 Task: Find connections with filter location Mulchén with filter topic #Thoughtswith filter profile language Potuguese with filter current company CONMED Corporation with filter school Haldia Institute of Technology 103 with filter industry Consumer Goods Rental with filter service category Public Speaking with filter keywords title Financial Analyst
Action: Mouse moved to (503, 67)
Screenshot: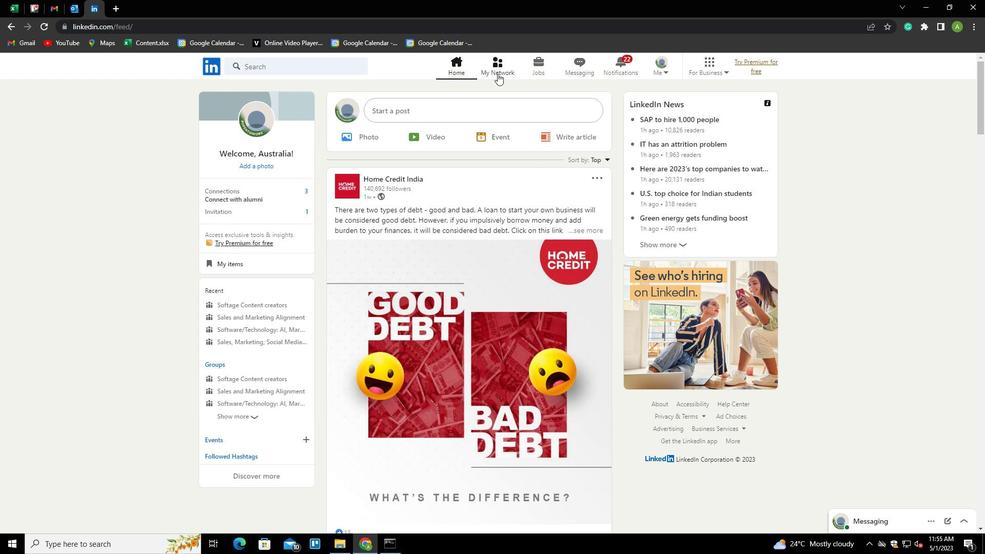 
Action: Mouse pressed left at (503, 67)
Screenshot: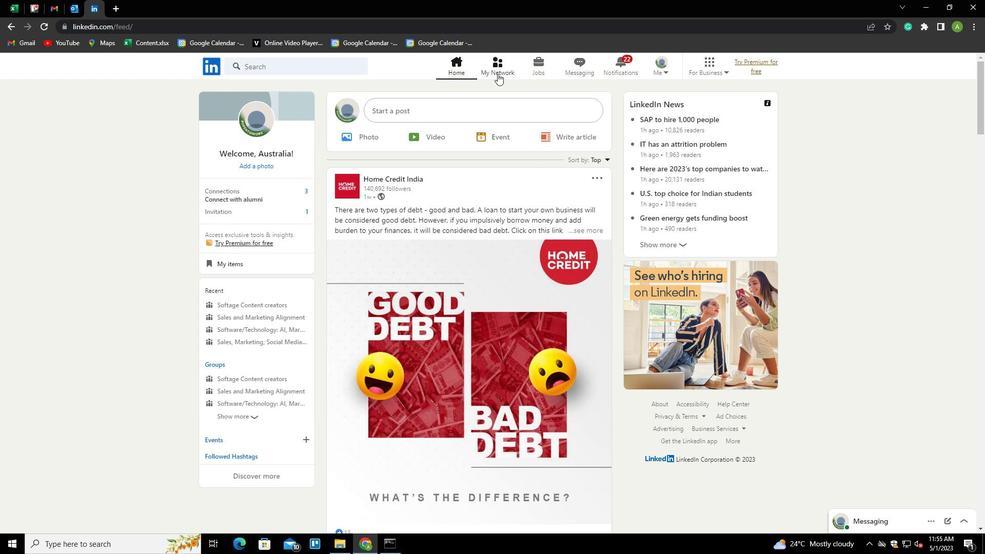
Action: Mouse moved to (261, 128)
Screenshot: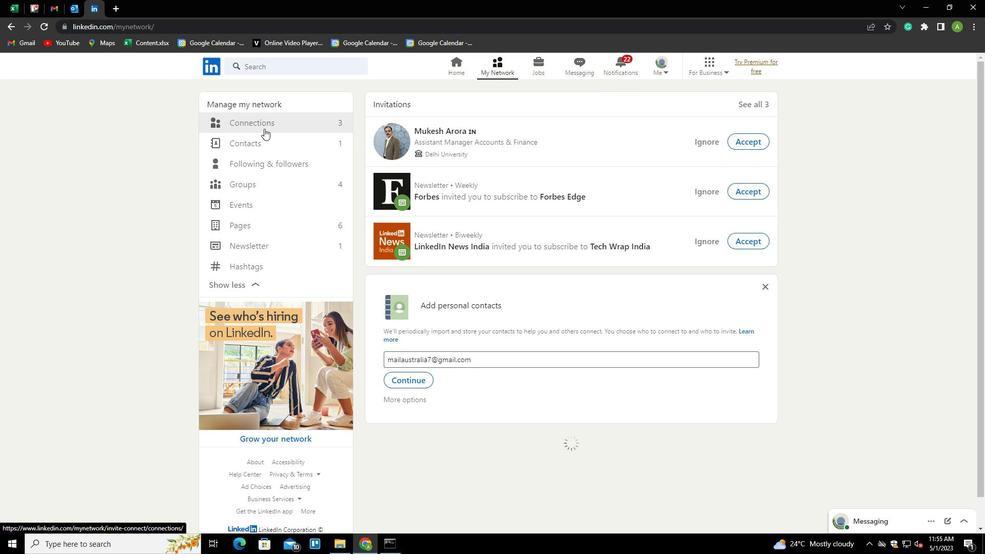 
Action: Mouse pressed left at (261, 128)
Screenshot: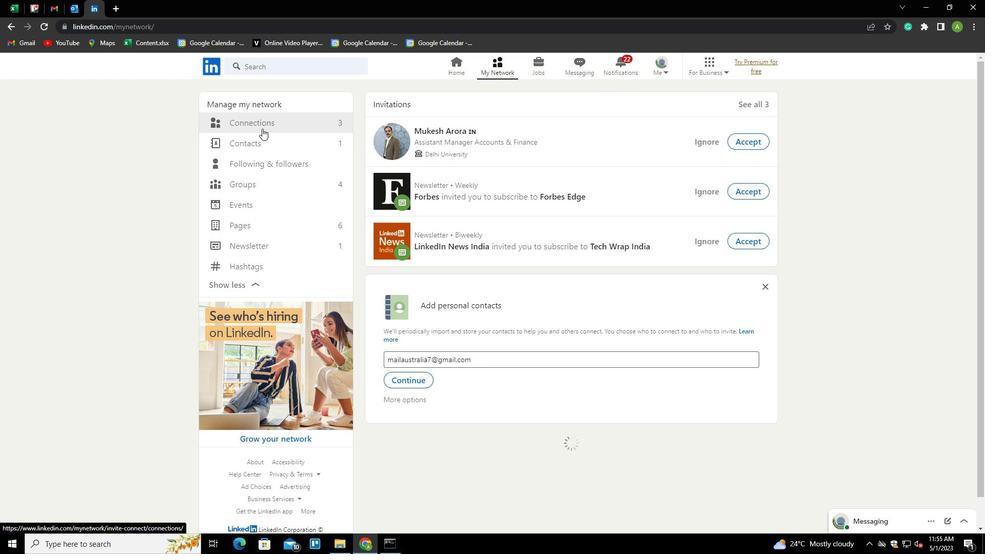 
Action: Mouse moved to (548, 123)
Screenshot: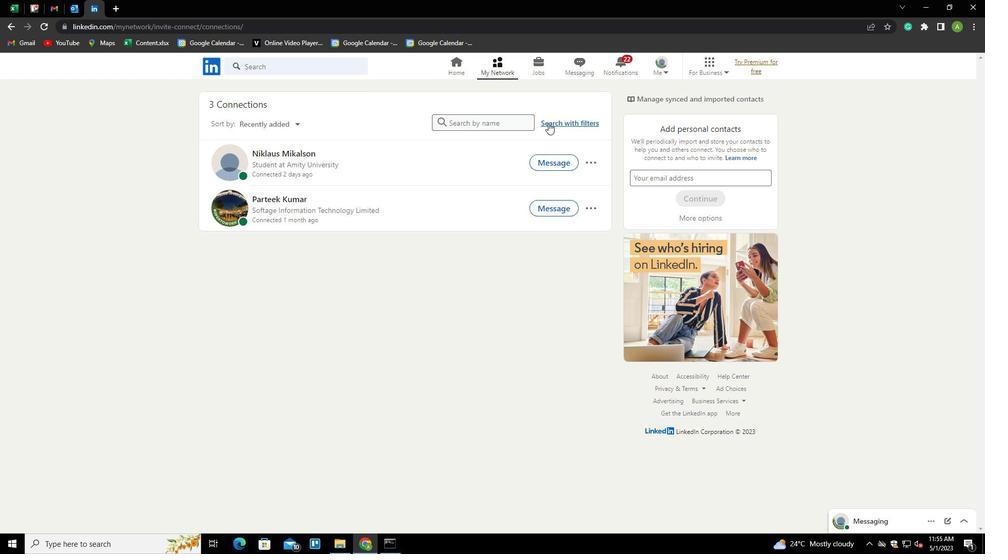 
Action: Mouse pressed left at (548, 123)
Screenshot: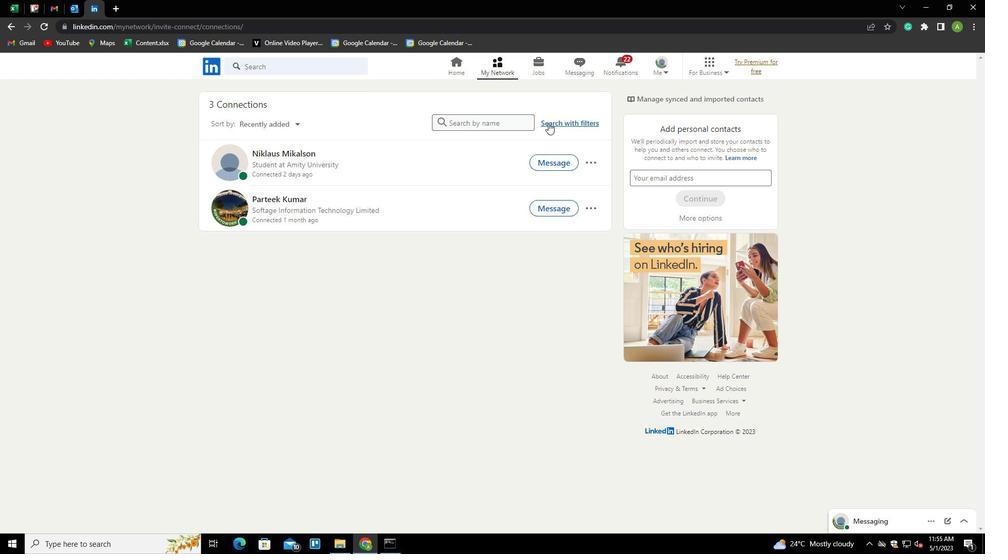 
Action: Mouse moved to (519, 92)
Screenshot: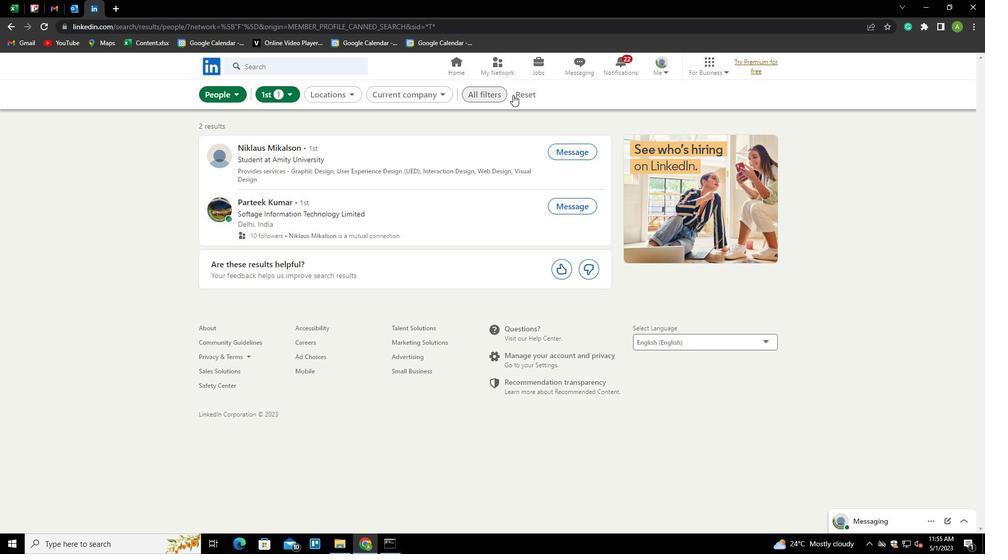 
Action: Mouse pressed left at (519, 92)
Screenshot: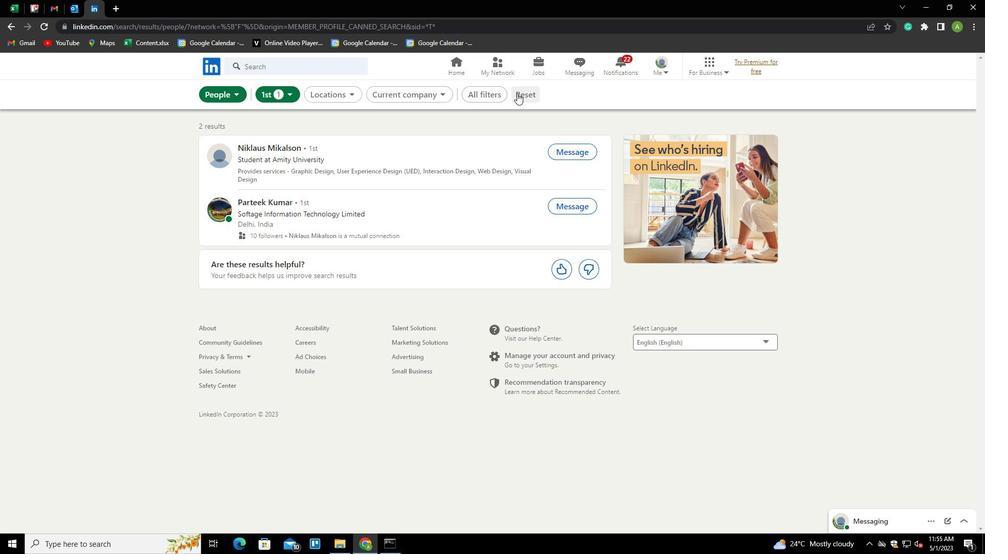 
Action: Mouse moved to (496, 94)
Screenshot: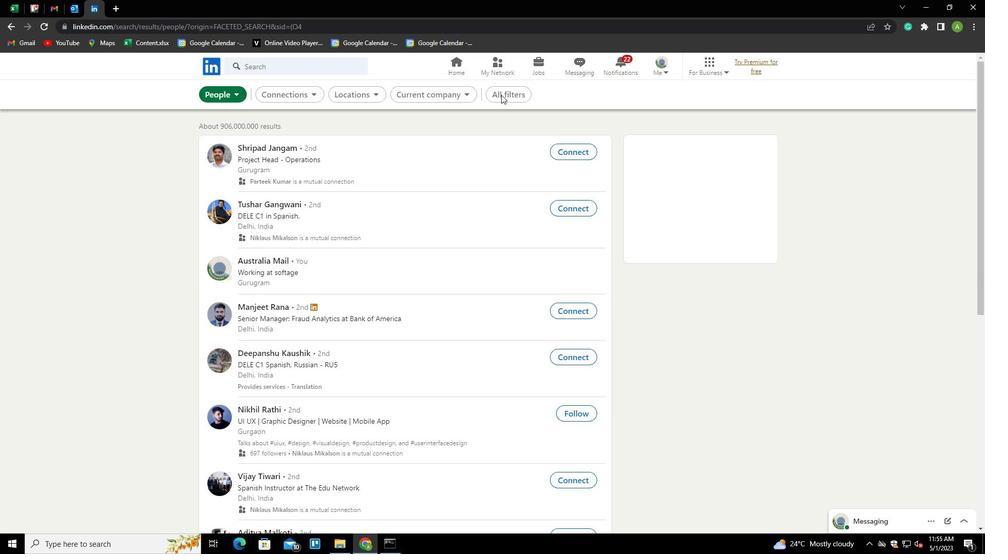 
Action: Mouse pressed left at (496, 94)
Screenshot: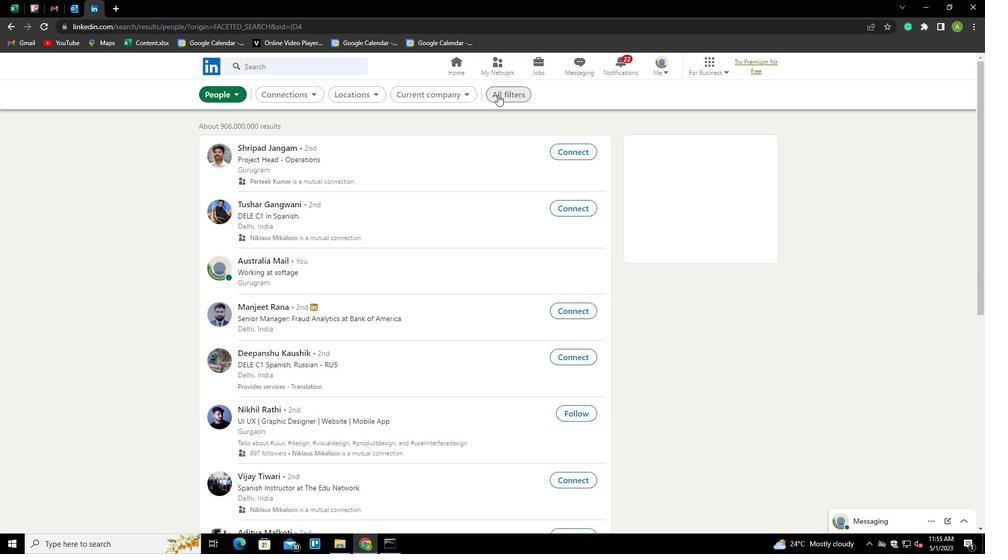 
Action: Mouse moved to (830, 214)
Screenshot: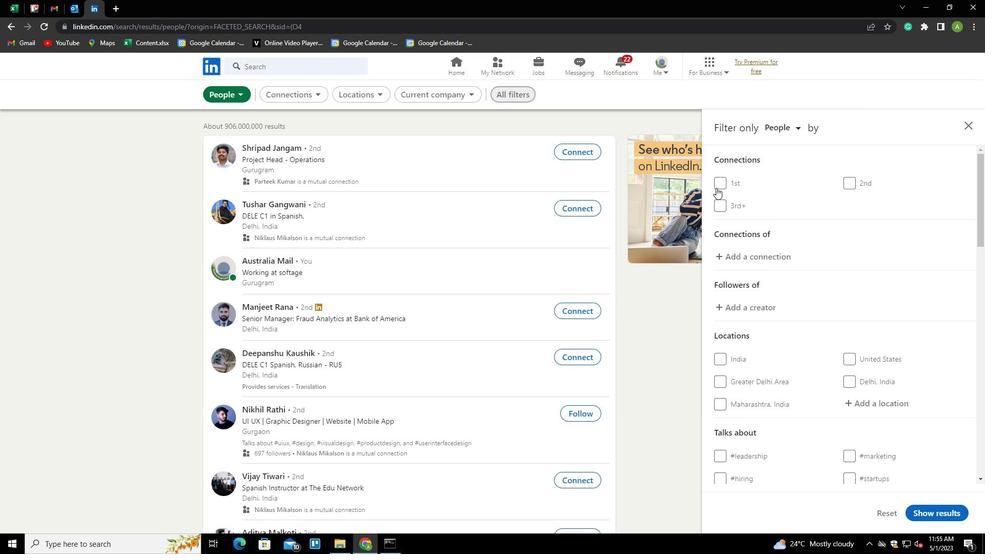 
Action: Mouse scrolled (830, 214) with delta (0, 0)
Screenshot: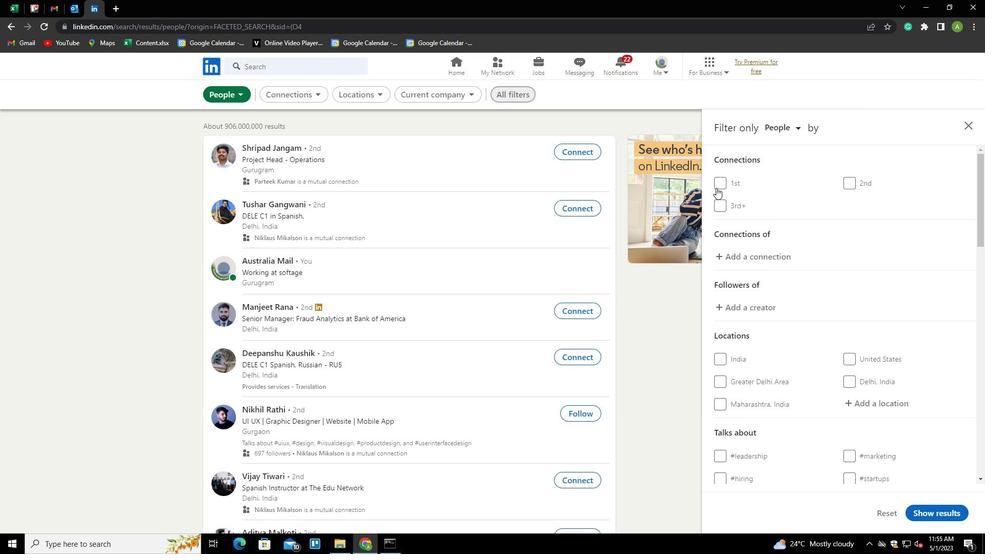 
Action: Mouse scrolled (830, 214) with delta (0, 0)
Screenshot: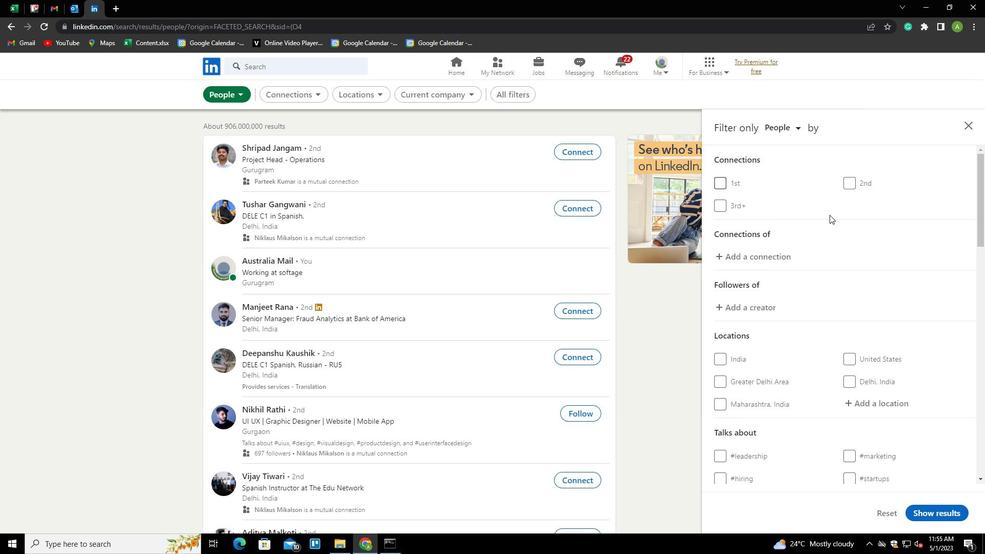
Action: Mouse moved to (851, 295)
Screenshot: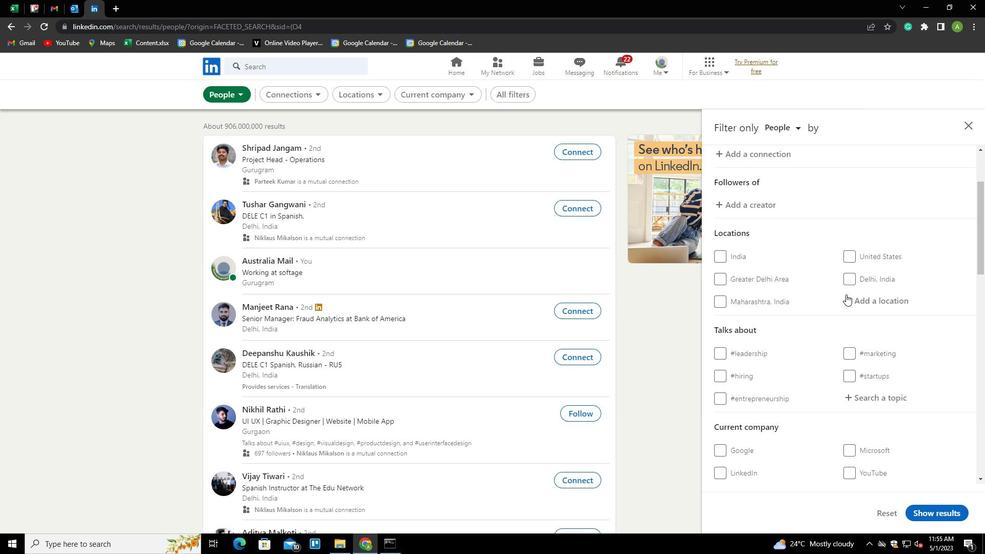 
Action: Mouse pressed left at (851, 295)
Screenshot: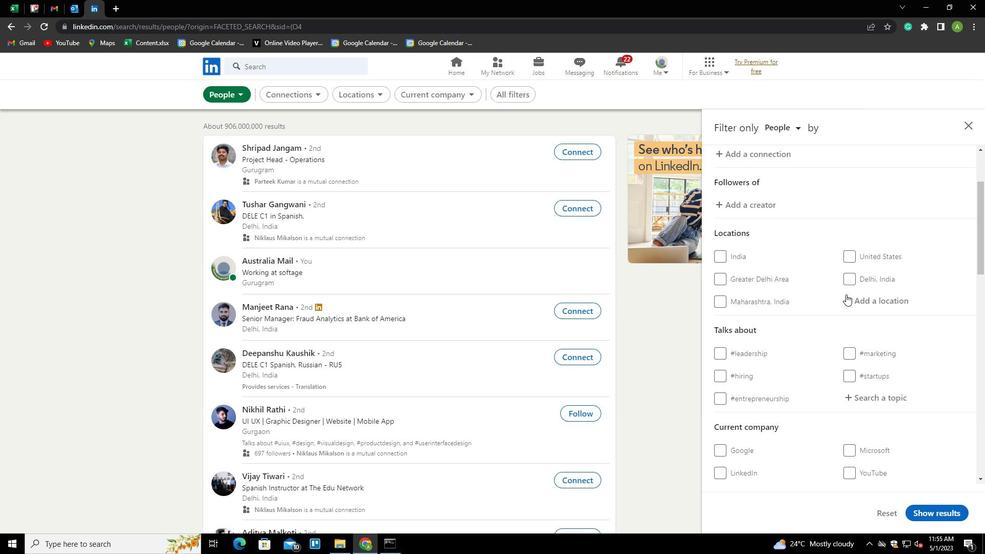 
Action: Mouse moved to (870, 301)
Screenshot: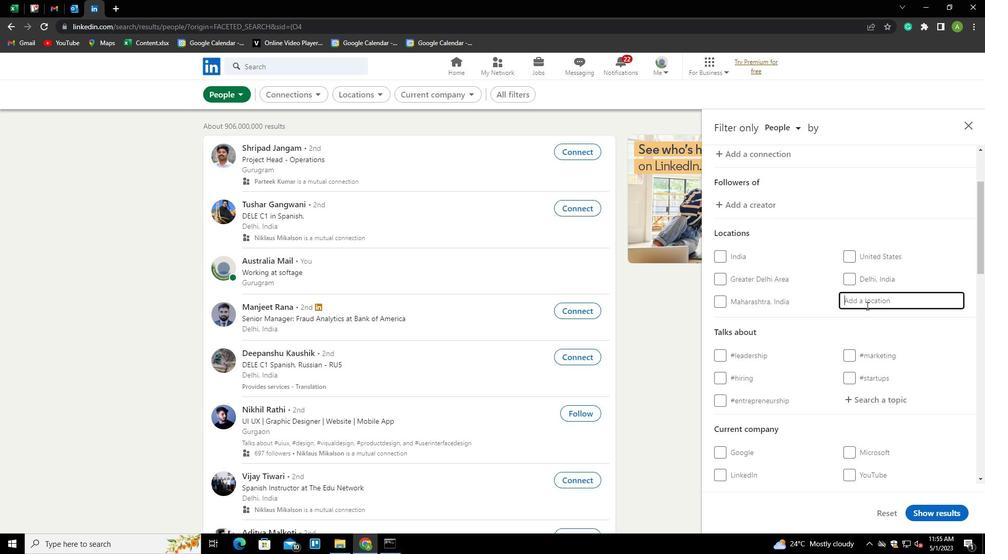 
Action: Mouse pressed left at (870, 301)
Screenshot: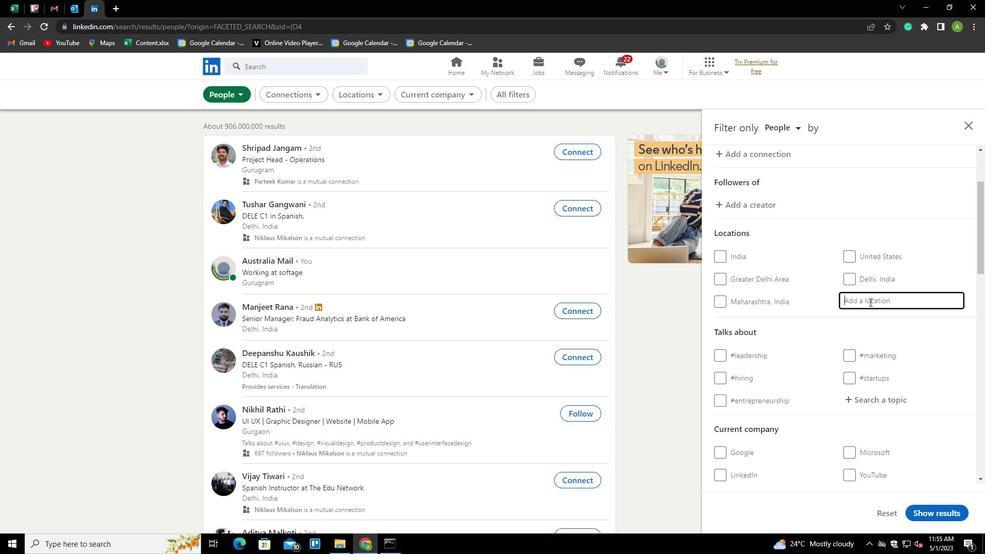 
Action: Key pressed <Key.shift>MULCHEN<Key.down><Key.enter>
Screenshot: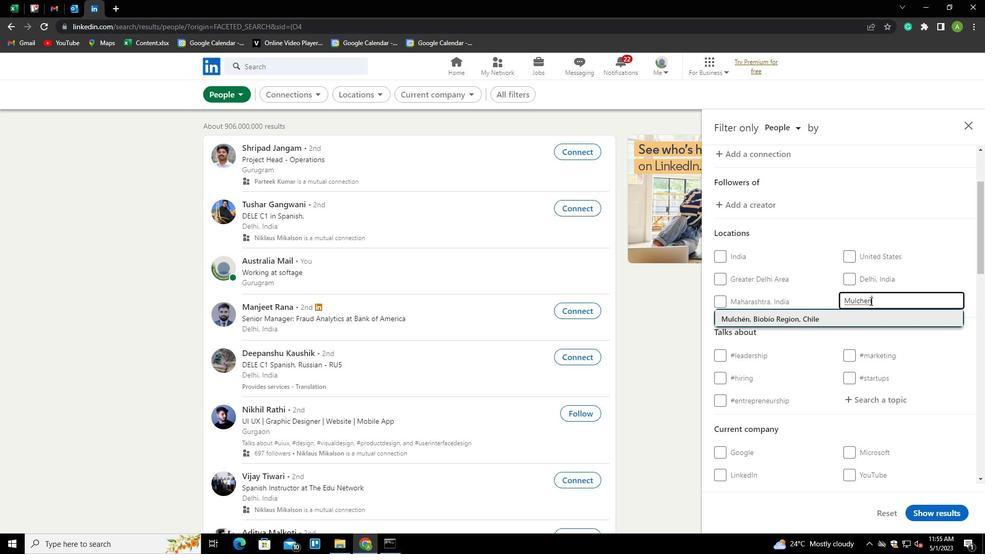 
Action: Mouse scrolled (870, 300) with delta (0, 0)
Screenshot: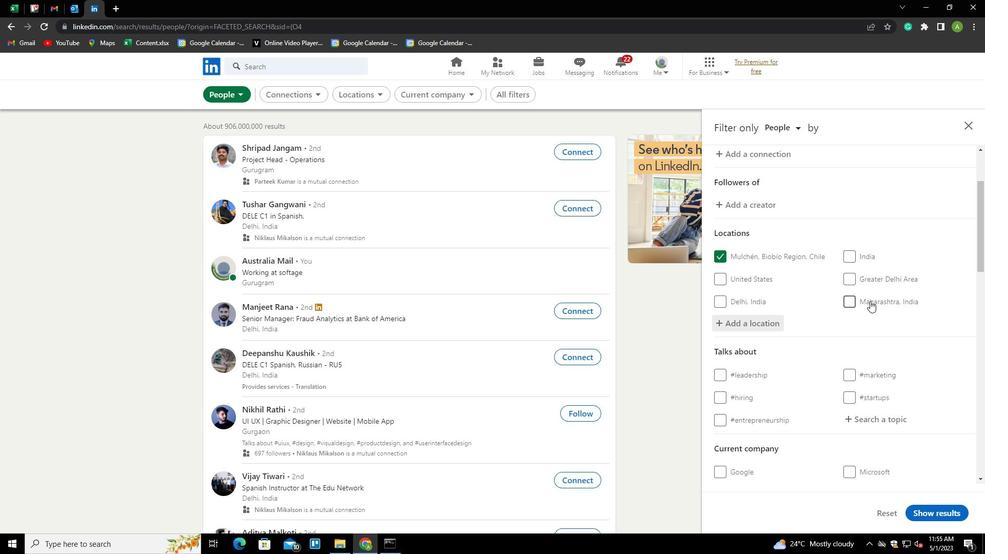 
Action: Mouse moved to (867, 367)
Screenshot: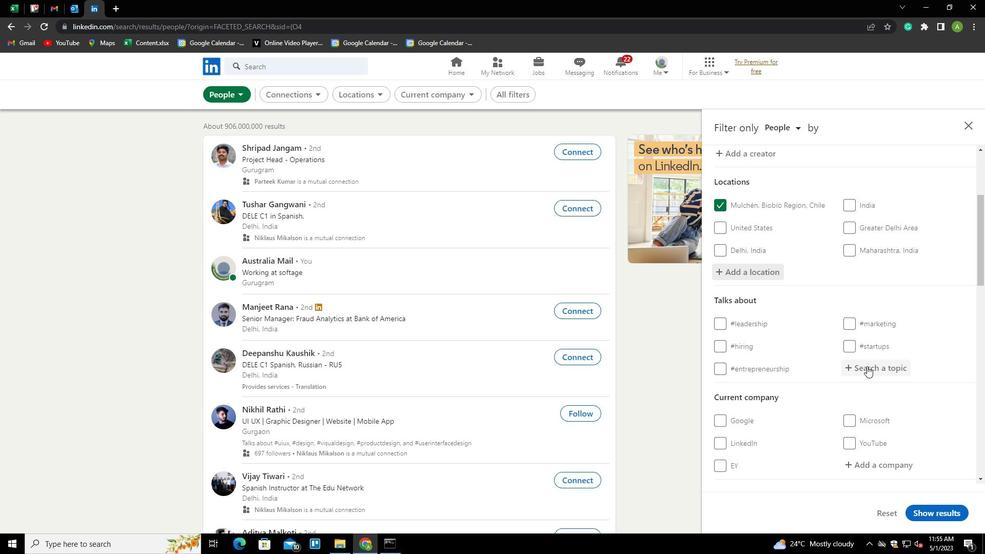 
Action: Mouse pressed left at (867, 367)
Screenshot: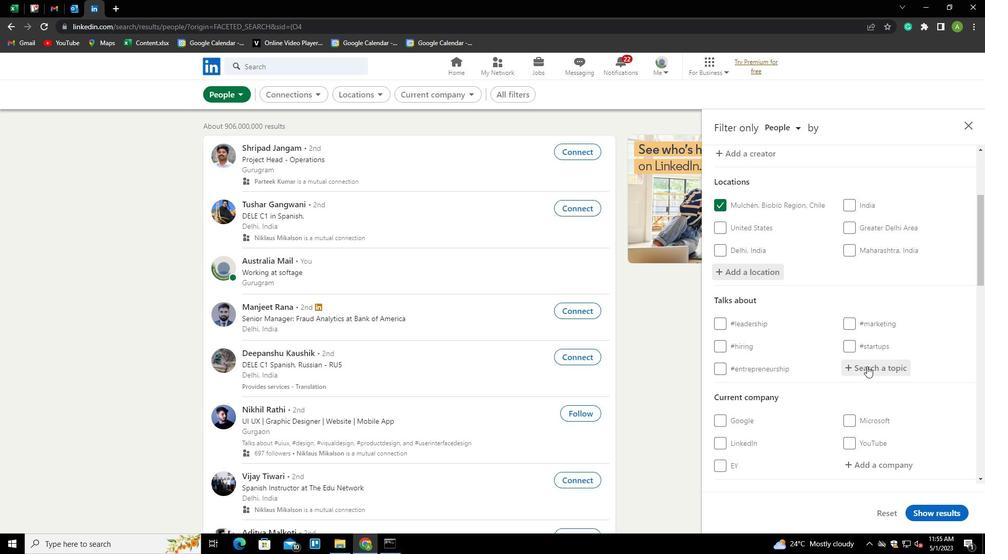 
Action: Key pressed <Key.shift>THOUGHTS<Key.down><Key.enter>
Screenshot: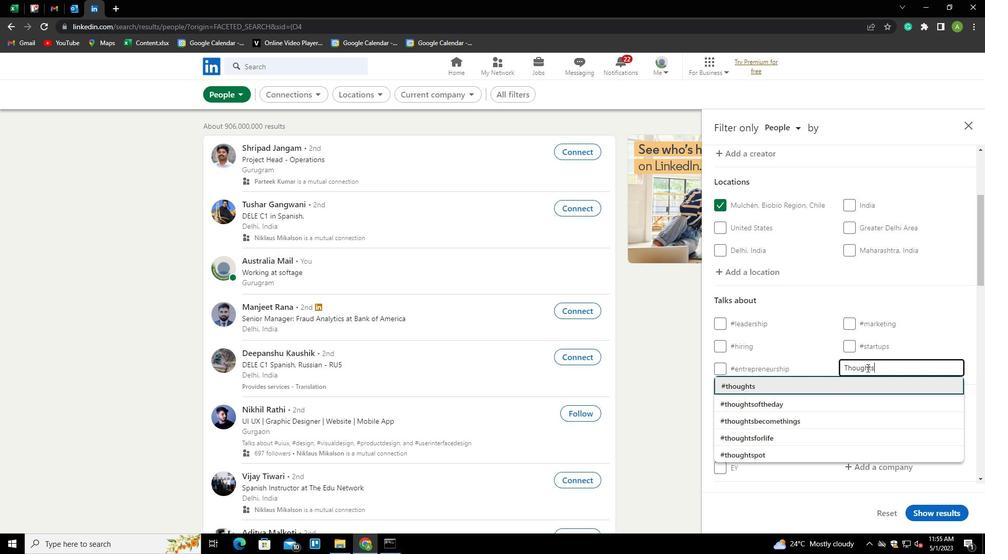 
Action: Mouse moved to (867, 363)
Screenshot: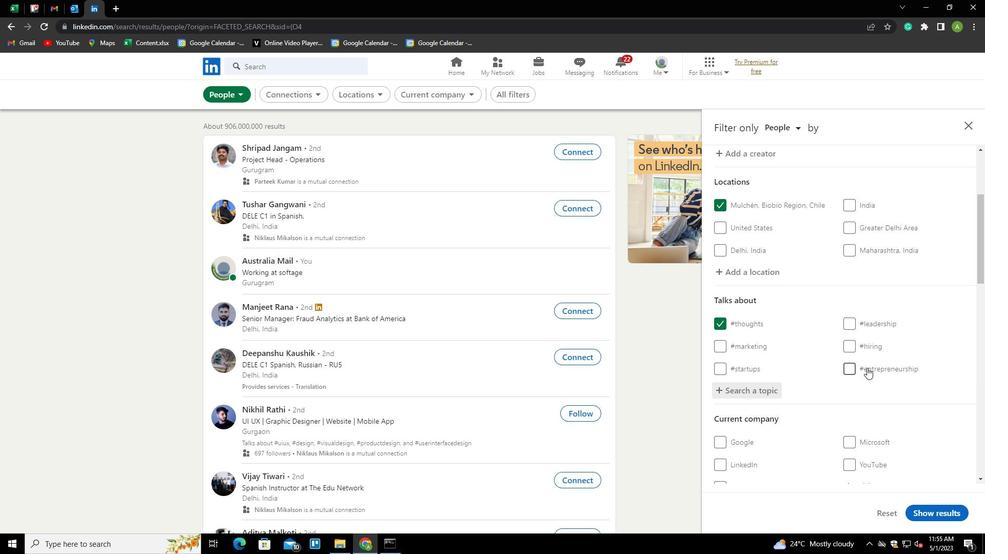 
Action: Mouse scrolled (867, 362) with delta (0, 0)
Screenshot: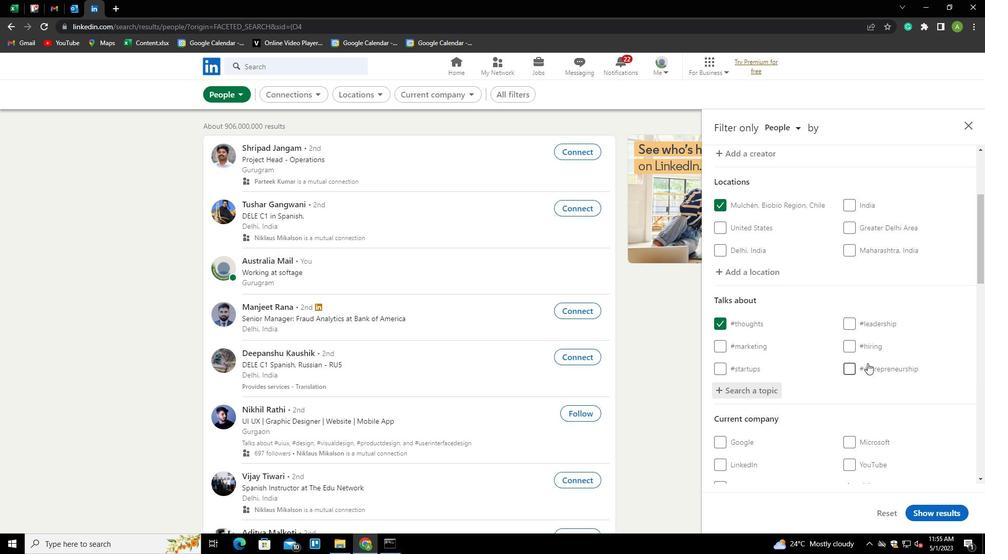 
Action: Mouse scrolled (867, 362) with delta (0, 0)
Screenshot: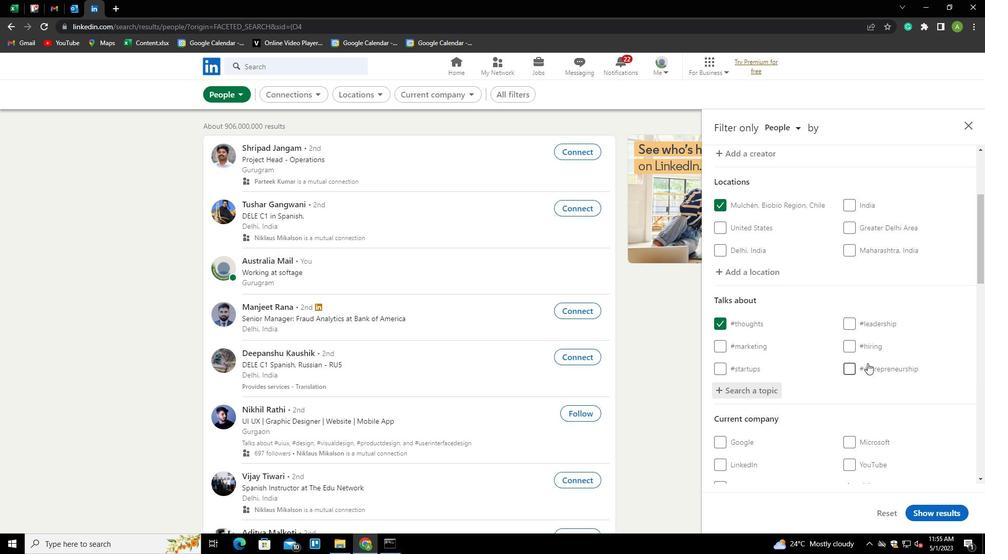 
Action: Mouse scrolled (867, 362) with delta (0, 0)
Screenshot: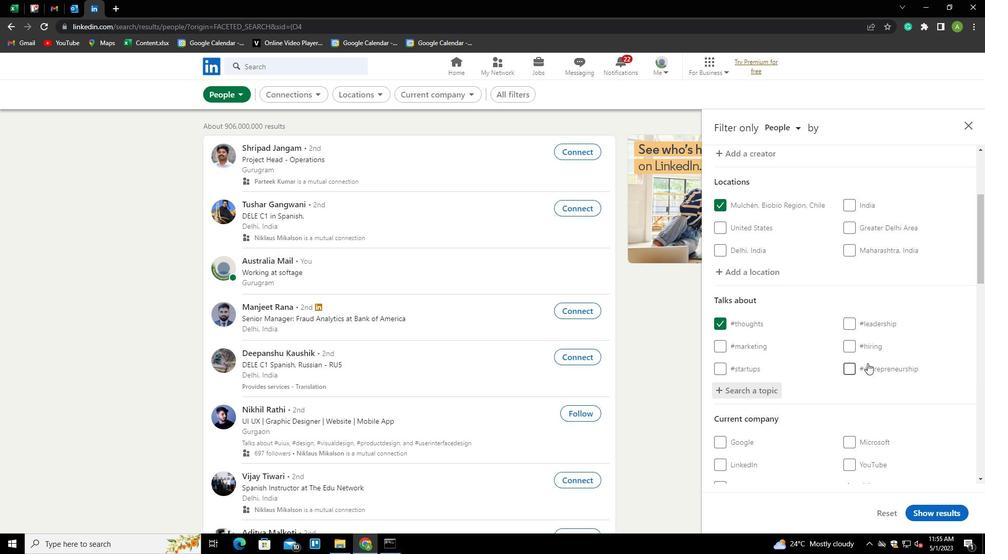 
Action: Mouse scrolled (867, 362) with delta (0, 0)
Screenshot: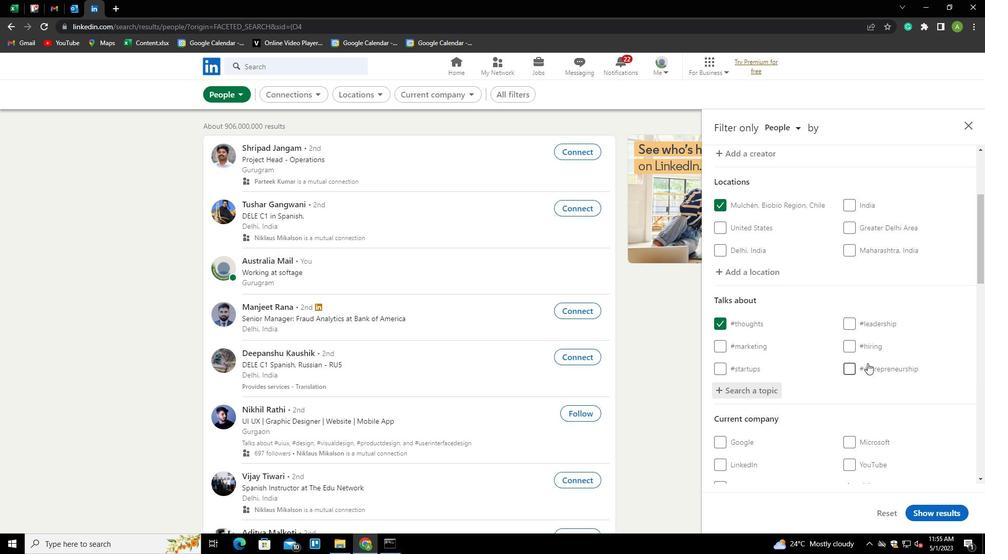 
Action: Mouse scrolled (867, 362) with delta (0, 0)
Screenshot: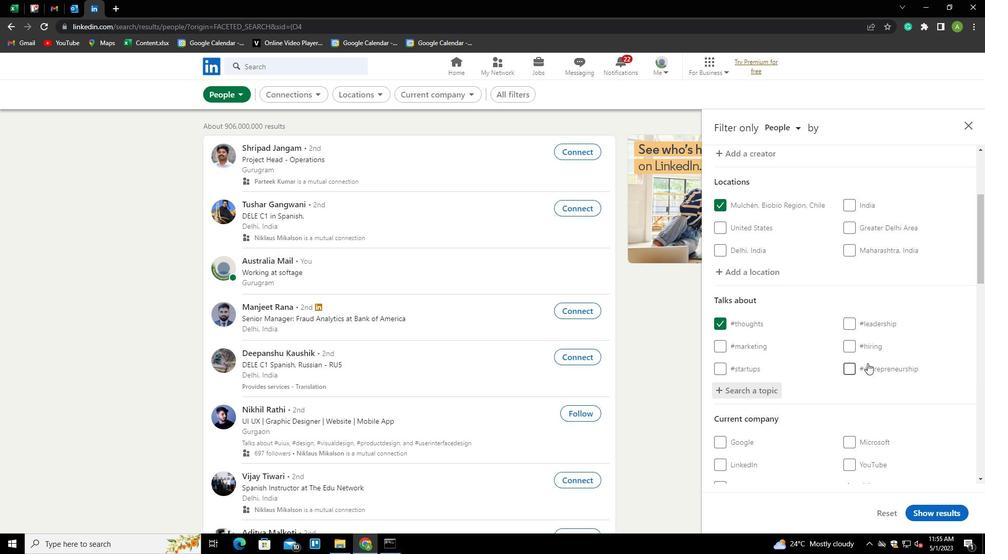 
Action: Mouse scrolled (867, 362) with delta (0, 0)
Screenshot: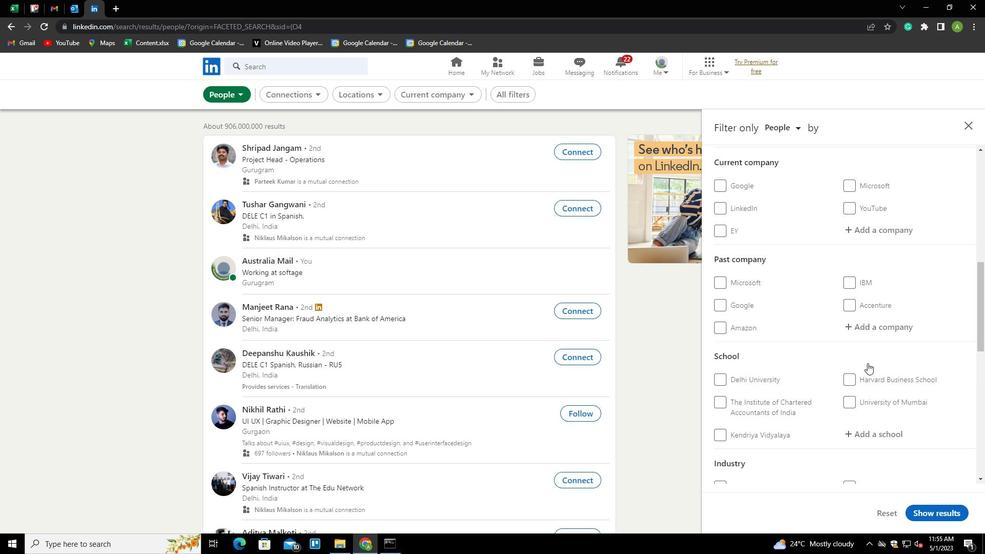 
Action: Mouse scrolled (867, 362) with delta (0, 0)
Screenshot: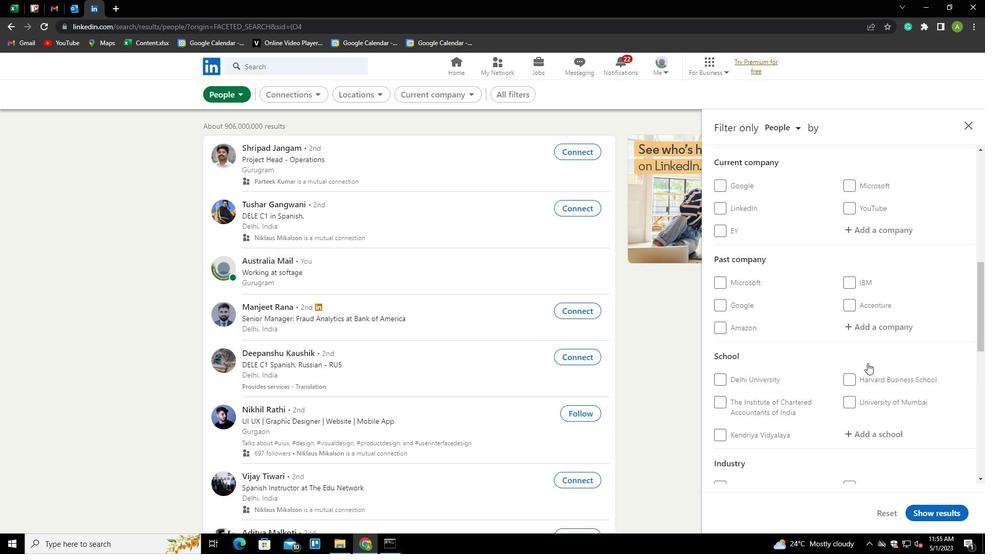 
Action: Mouse moved to (863, 378)
Screenshot: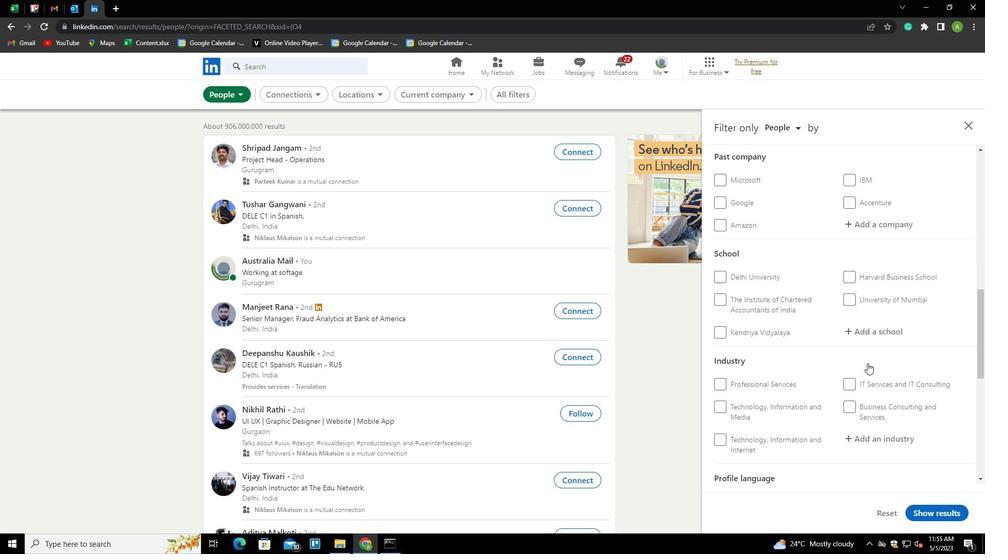 
Action: Mouse scrolled (863, 378) with delta (0, 0)
Screenshot: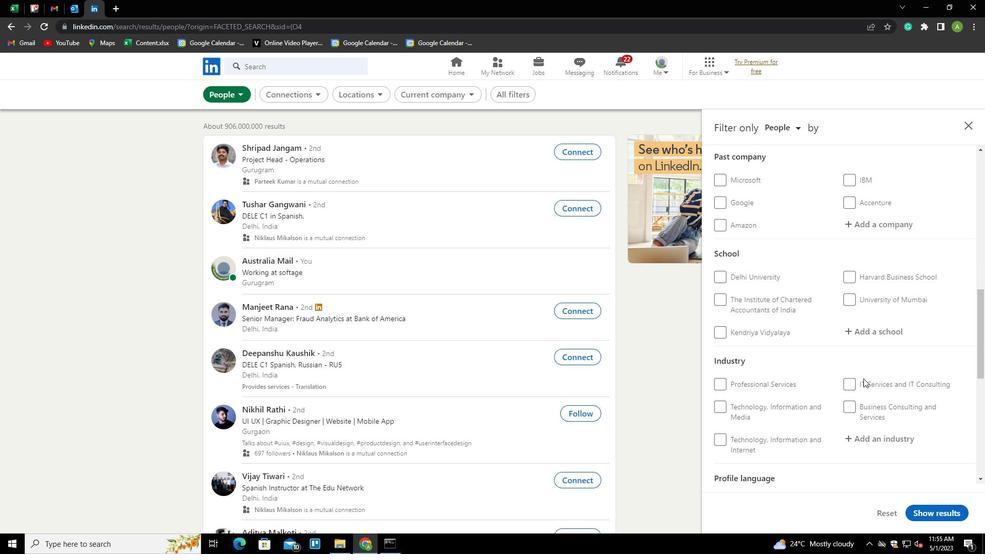 
Action: Mouse scrolled (863, 378) with delta (0, 0)
Screenshot: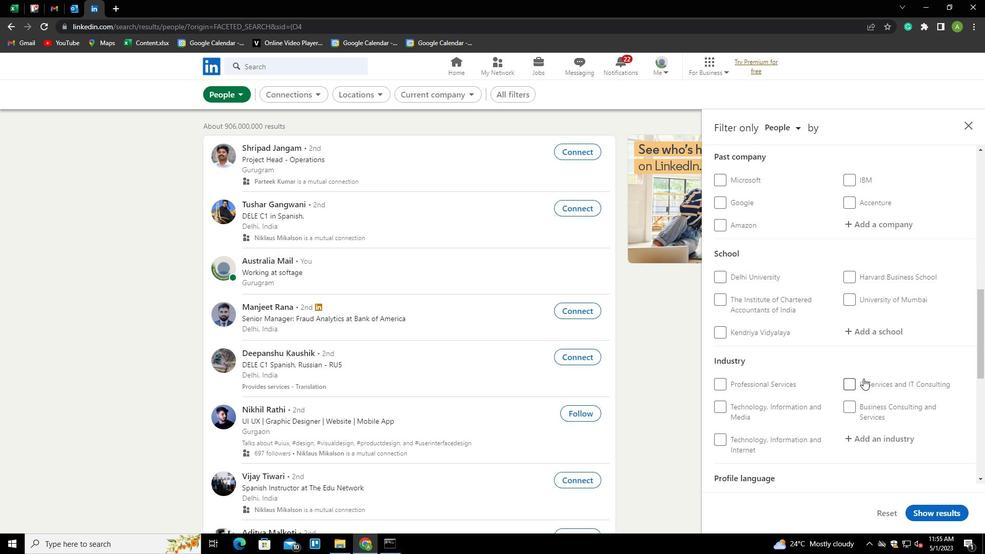 
Action: Mouse scrolled (863, 378) with delta (0, 0)
Screenshot: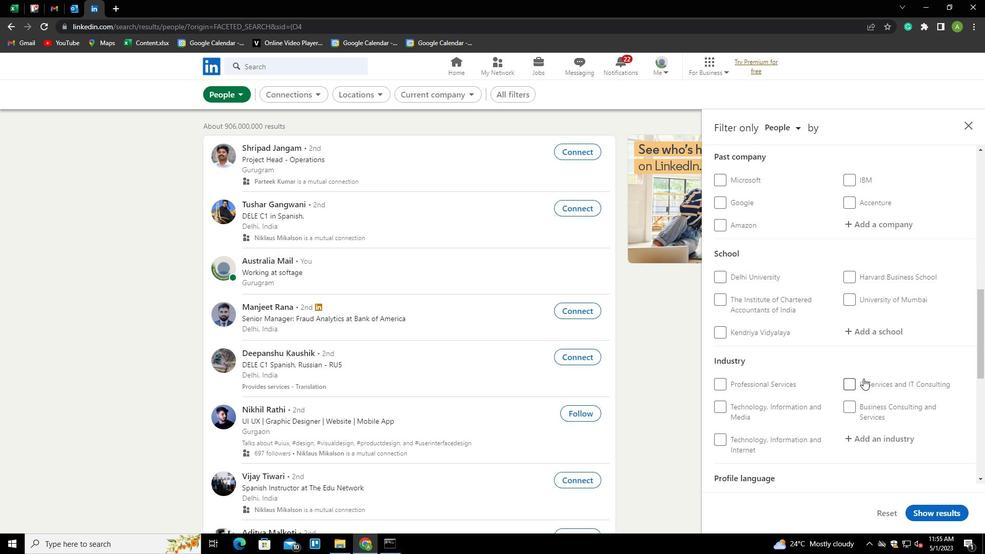 
Action: Mouse moved to (853, 374)
Screenshot: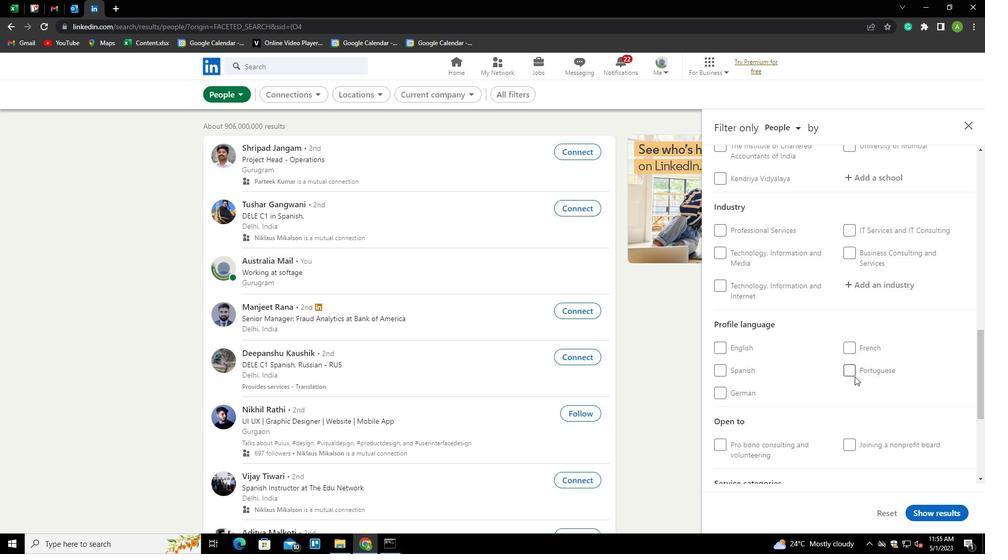 
Action: Mouse pressed left at (853, 374)
Screenshot: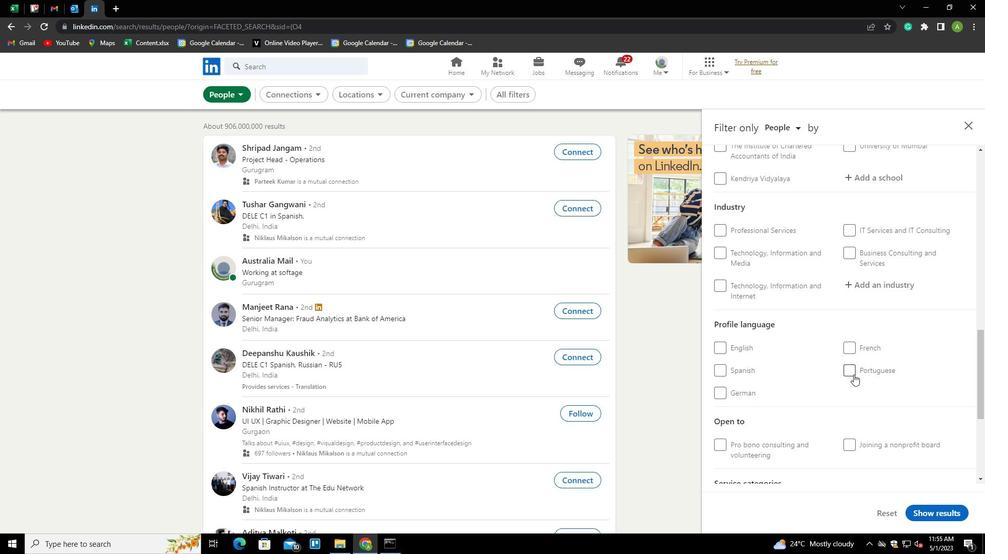 
Action: Mouse moved to (900, 387)
Screenshot: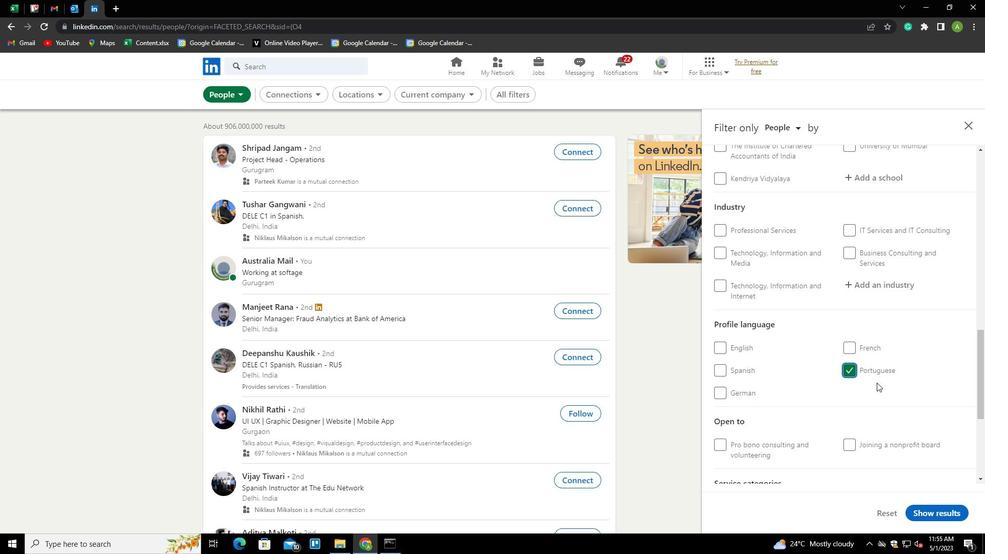 
Action: Mouse scrolled (900, 388) with delta (0, 0)
Screenshot: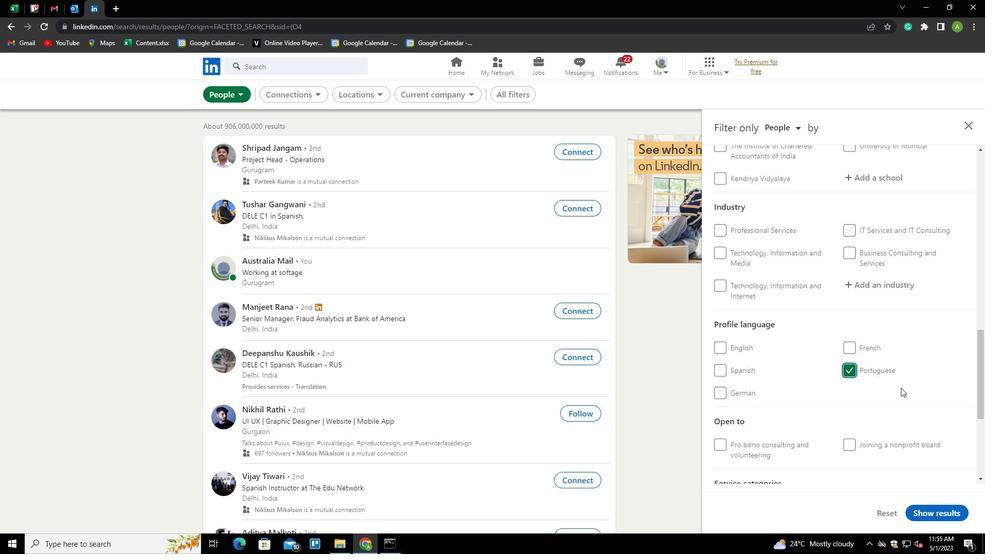 
Action: Mouse scrolled (900, 388) with delta (0, 0)
Screenshot: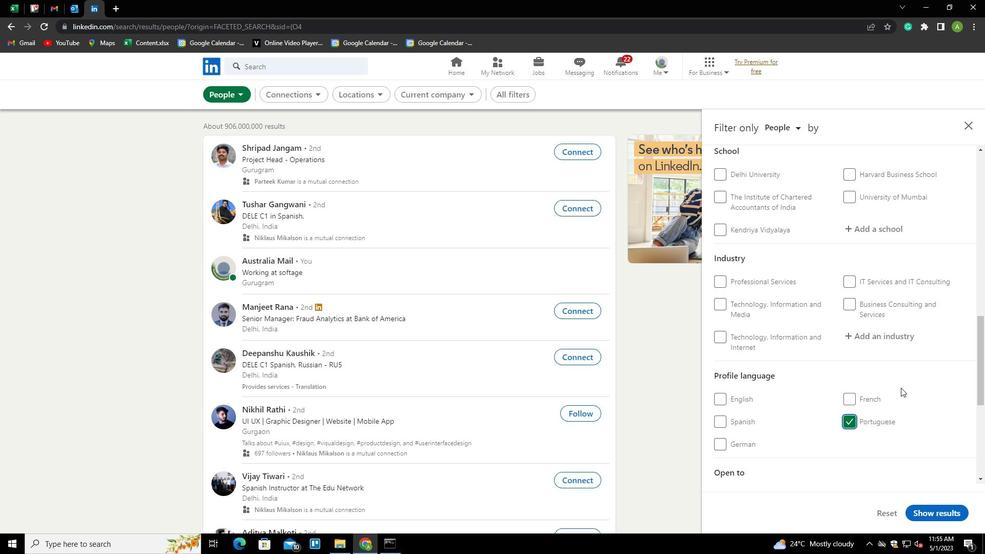 
Action: Mouse scrolled (900, 388) with delta (0, 0)
Screenshot: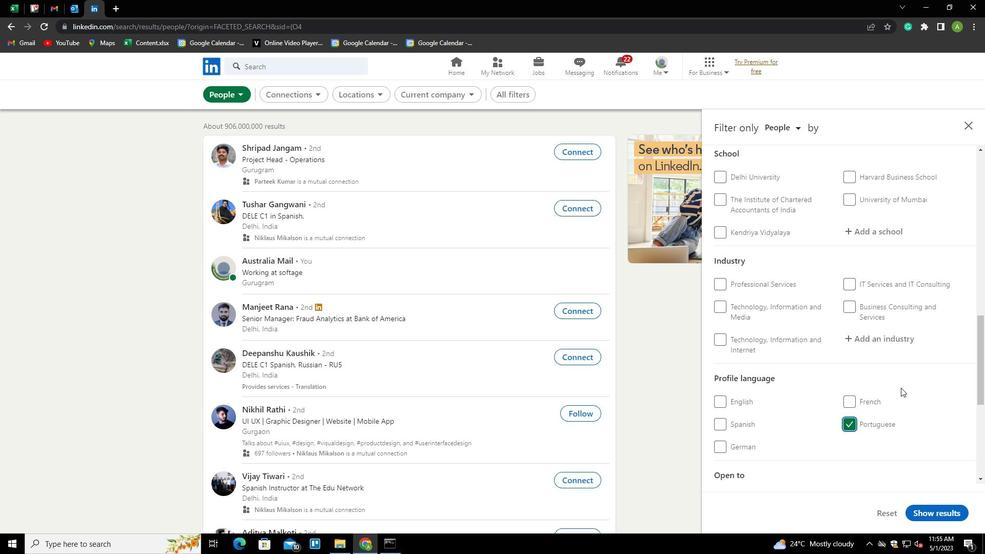 
Action: Mouse scrolled (900, 388) with delta (0, 0)
Screenshot: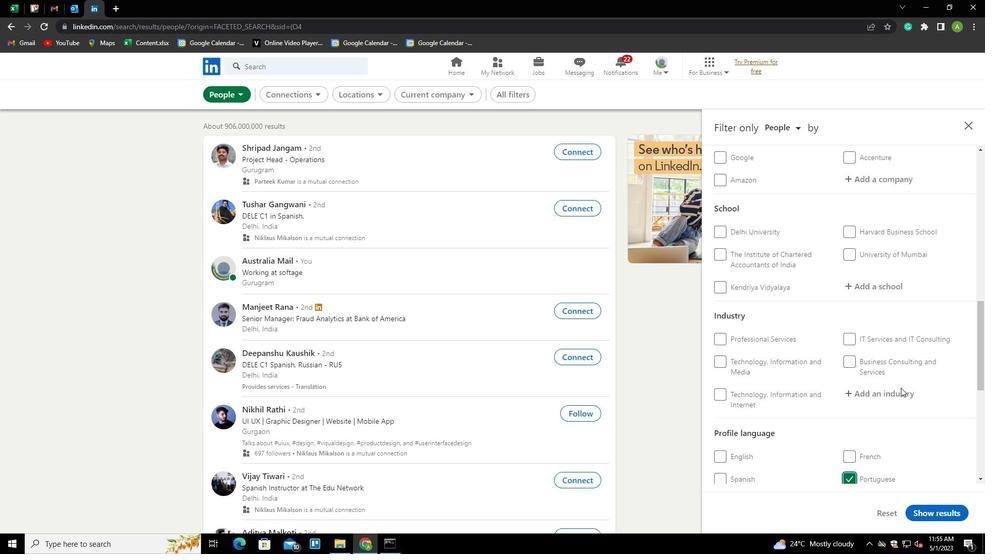 
Action: Mouse scrolled (900, 388) with delta (0, 0)
Screenshot: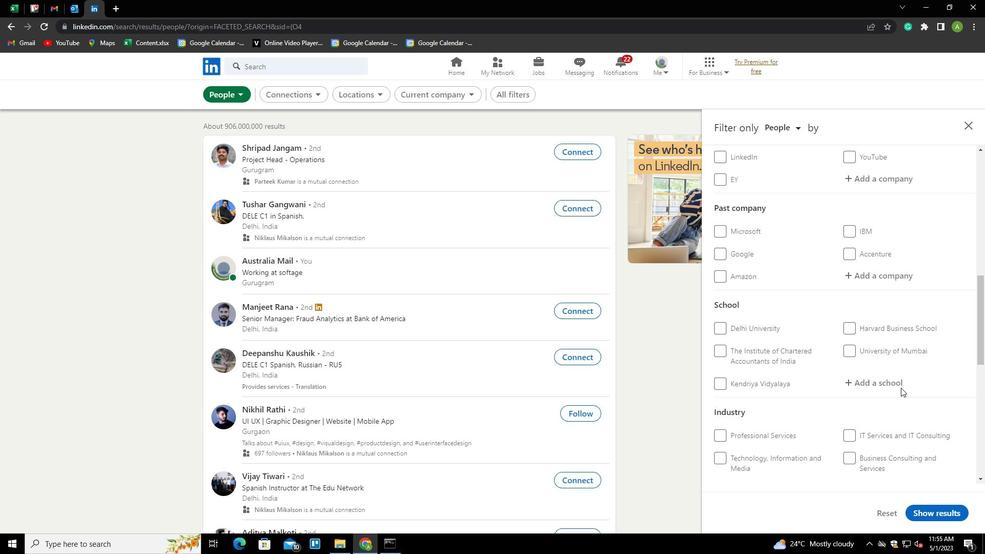 
Action: Mouse scrolled (900, 388) with delta (0, 0)
Screenshot: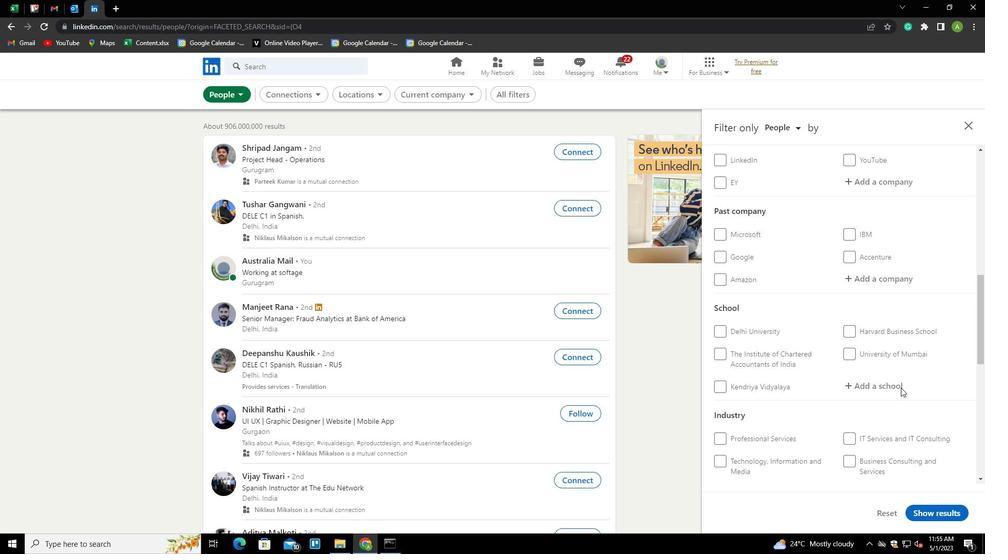 
Action: Mouse scrolled (900, 388) with delta (0, 0)
Screenshot: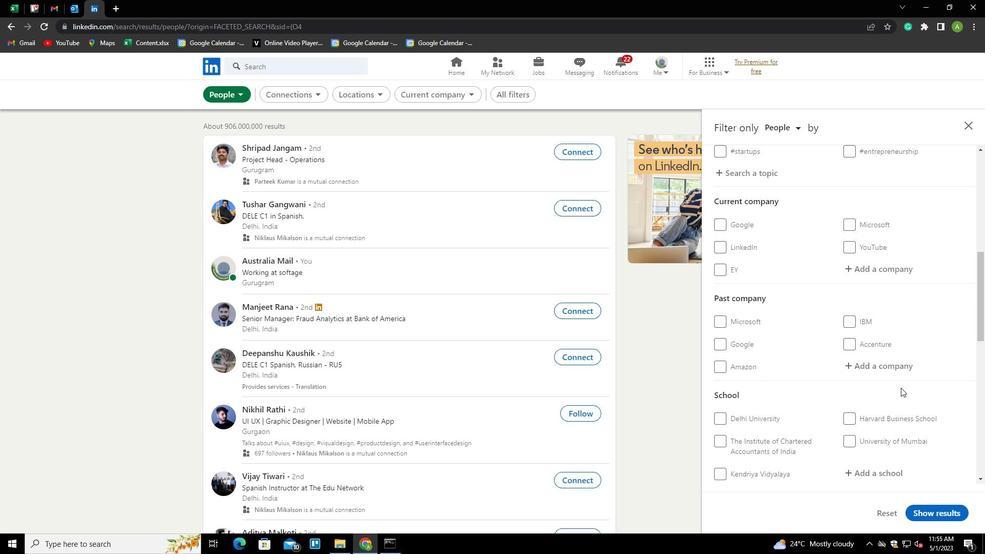 
Action: Mouse moved to (868, 334)
Screenshot: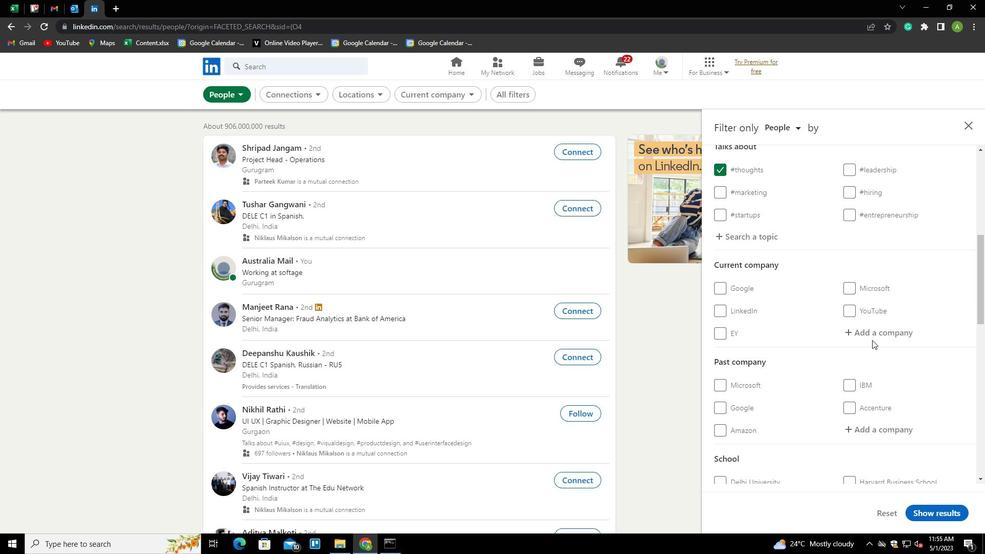 
Action: Mouse pressed left at (868, 334)
Screenshot: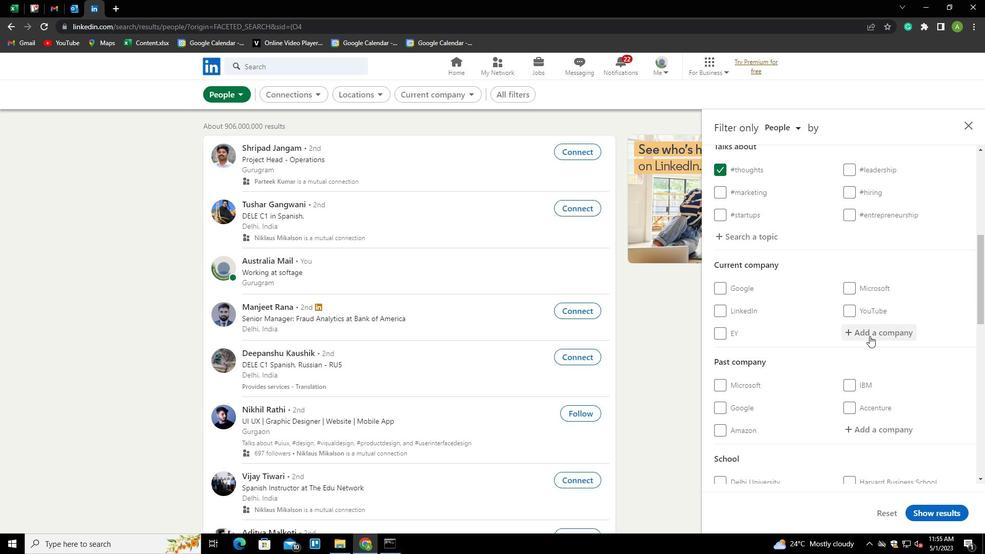 
Action: Key pressed <Key.shift>CONMED<Key.down><Key.enter>
Screenshot: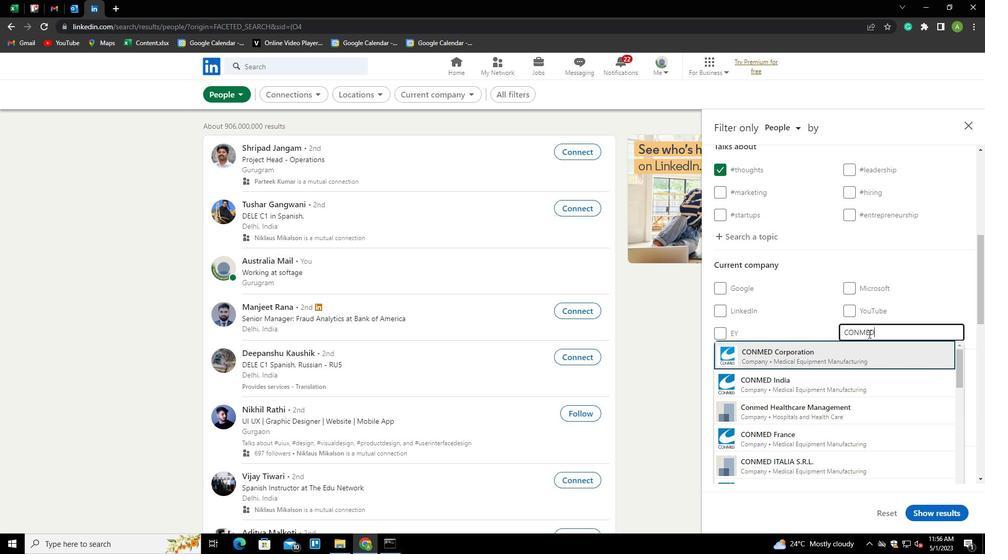 
Action: Mouse scrolled (868, 333) with delta (0, 0)
Screenshot: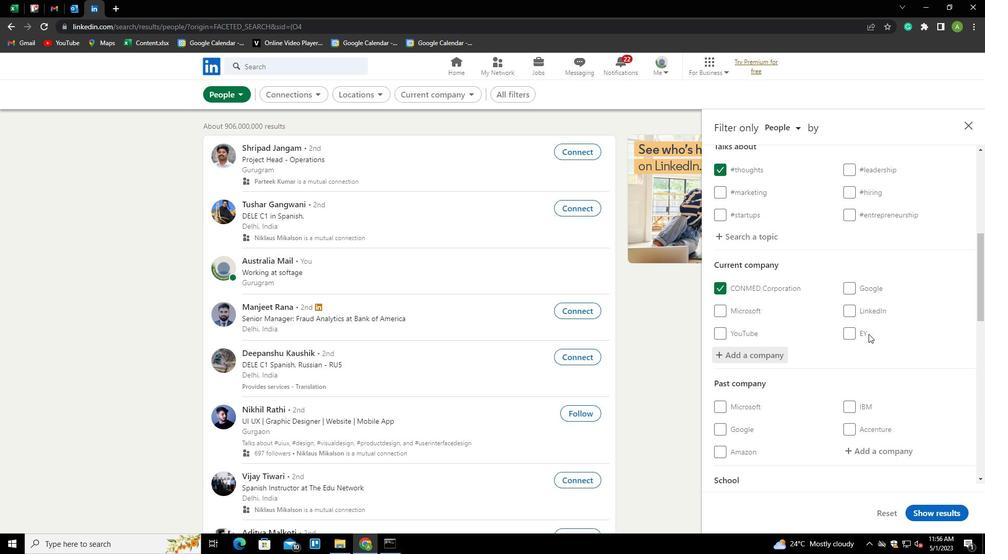 
Action: Mouse moved to (868, 333)
Screenshot: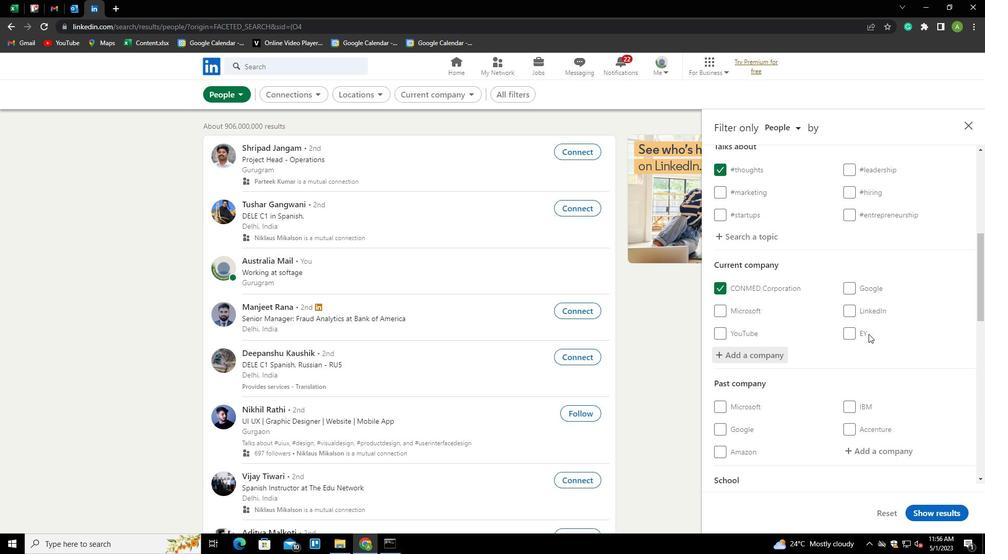 
Action: Mouse scrolled (868, 332) with delta (0, 0)
Screenshot: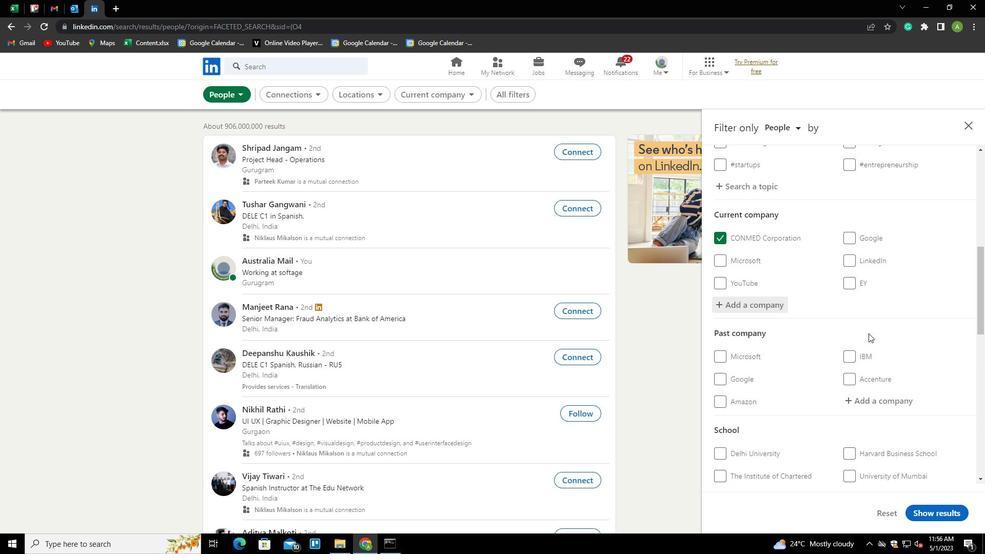 
Action: Mouse scrolled (868, 332) with delta (0, 0)
Screenshot: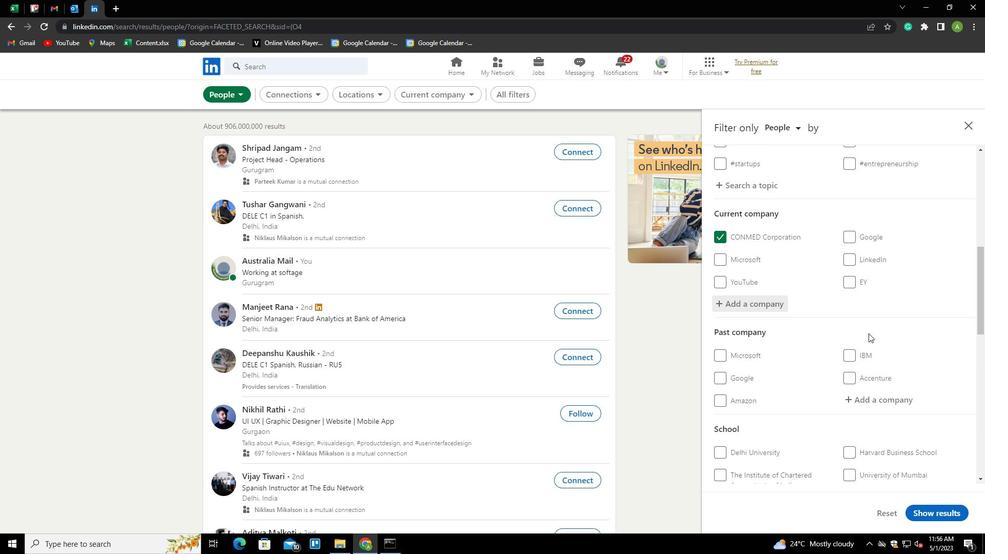 
Action: Mouse moved to (868, 404)
Screenshot: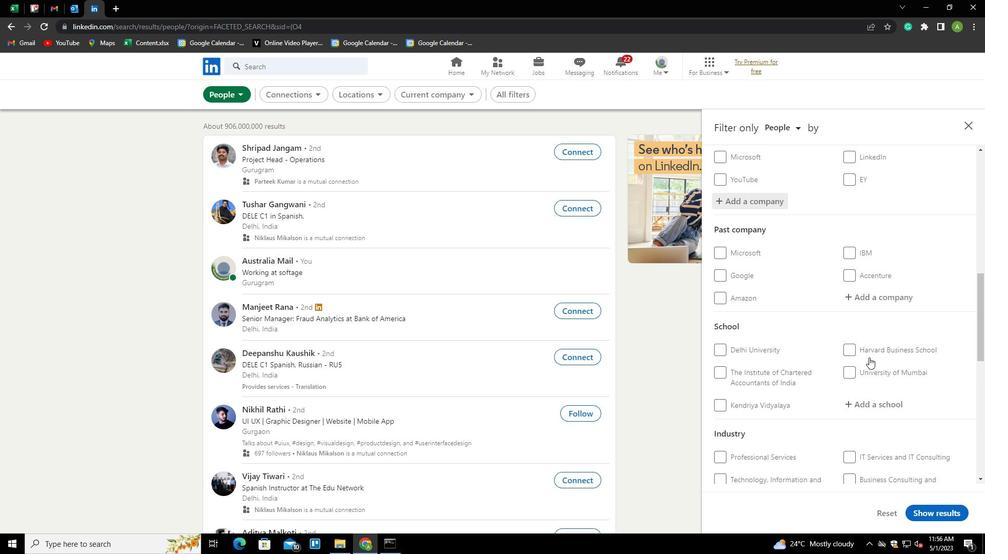 
Action: Mouse pressed left at (868, 404)
Screenshot: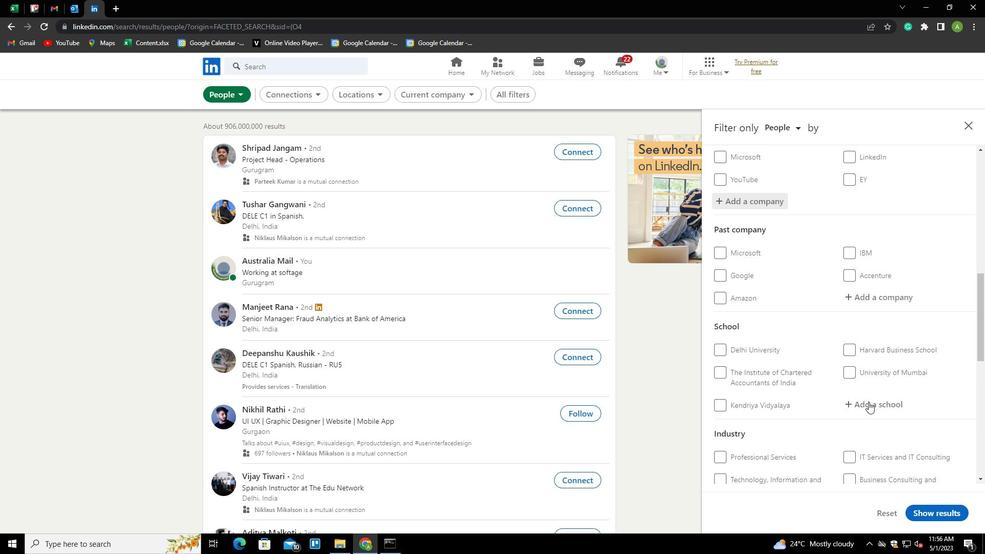 
Action: Mouse moved to (868, 404)
Screenshot: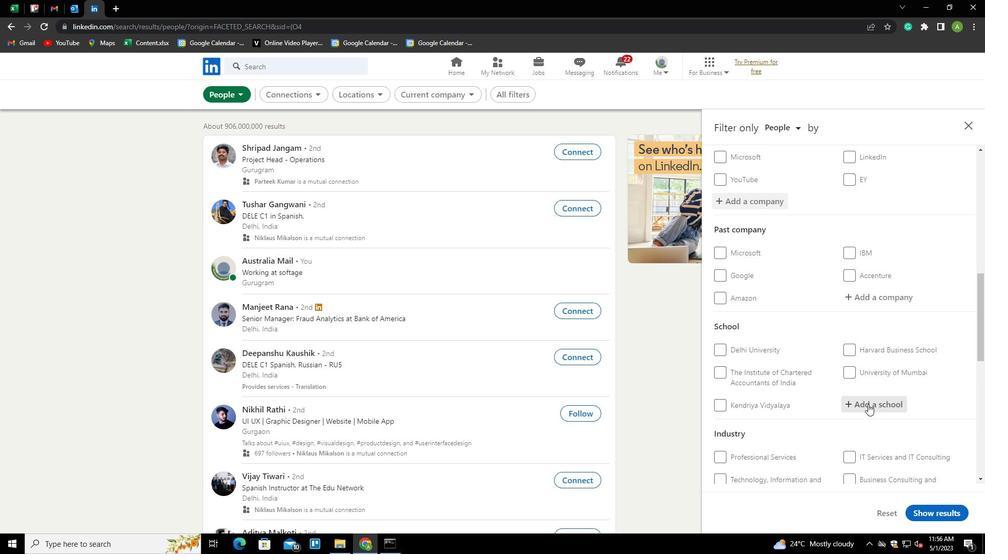 
Action: Mouse pressed left at (868, 404)
Screenshot: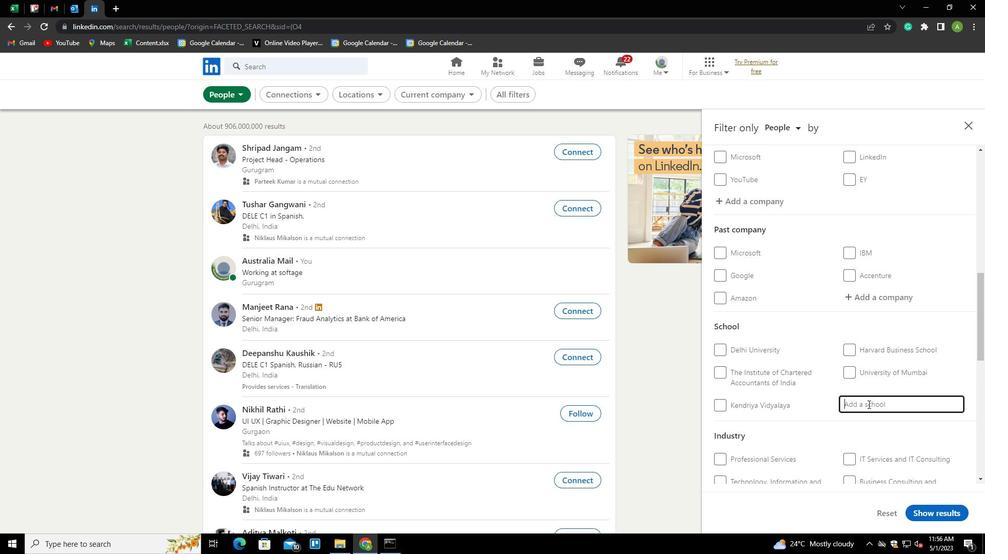 
Action: Key pressed <Key.shift><Key.shift><Key.shift><Key.shift><Key.shift><Key.shift><Key.shift><Key.shift><Key.shift><Key.shift><Key.shift><Key.shift><Key.shift><Key.shift><Key.shift><Key.shift><Key.shift>HALDIA<Key.space><Key.down><Key.down><Key.enter>
Screenshot: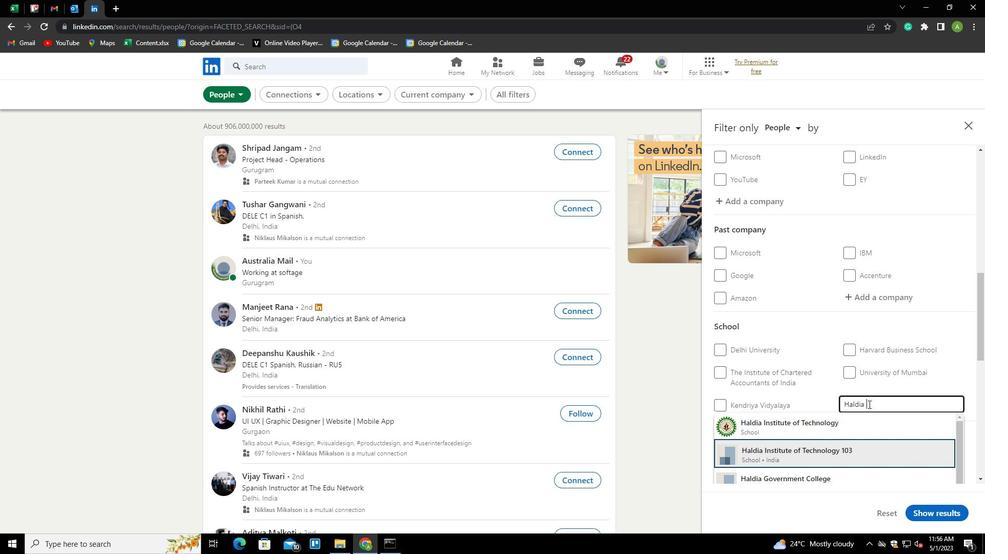 
Action: Mouse scrolled (868, 403) with delta (0, 0)
Screenshot: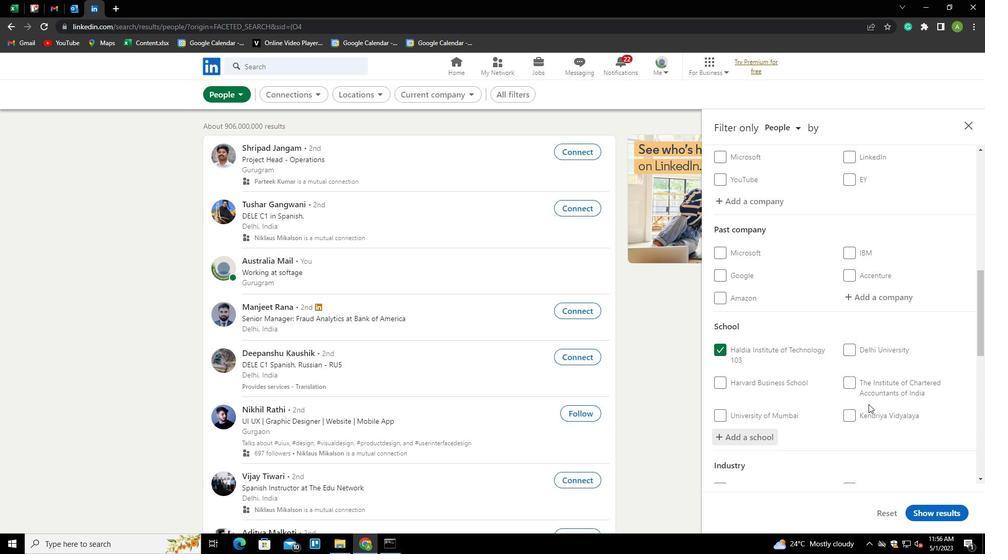 
Action: Mouse scrolled (868, 403) with delta (0, 0)
Screenshot: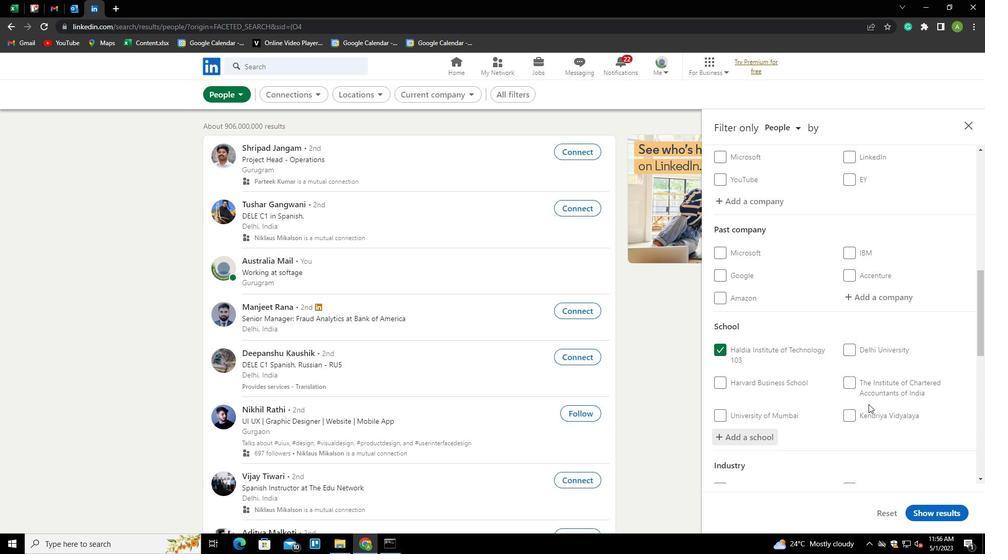
Action: Mouse scrolled (868, 403) with delta (0, 0)
Screenshot: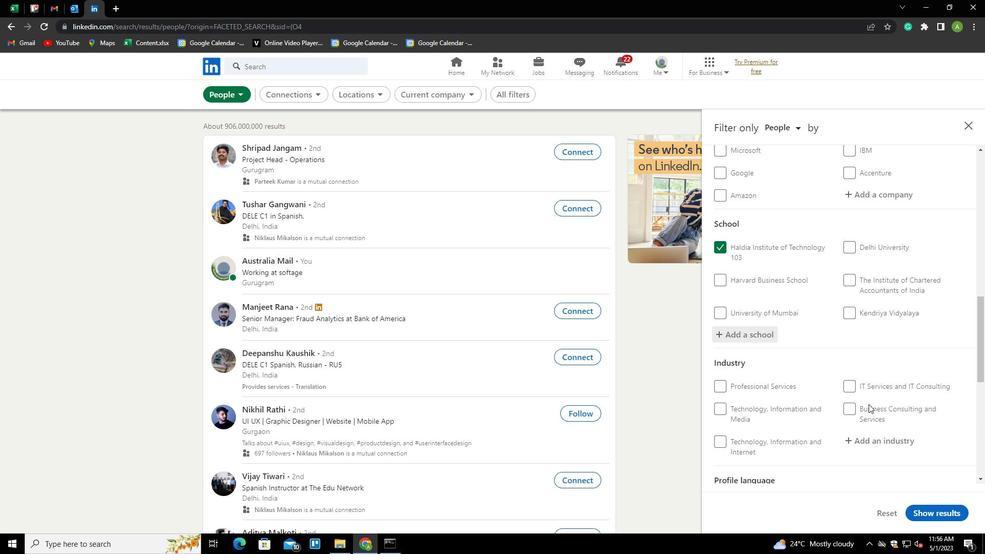 
Action: Mouse moved to (867, 387)
Screenshot: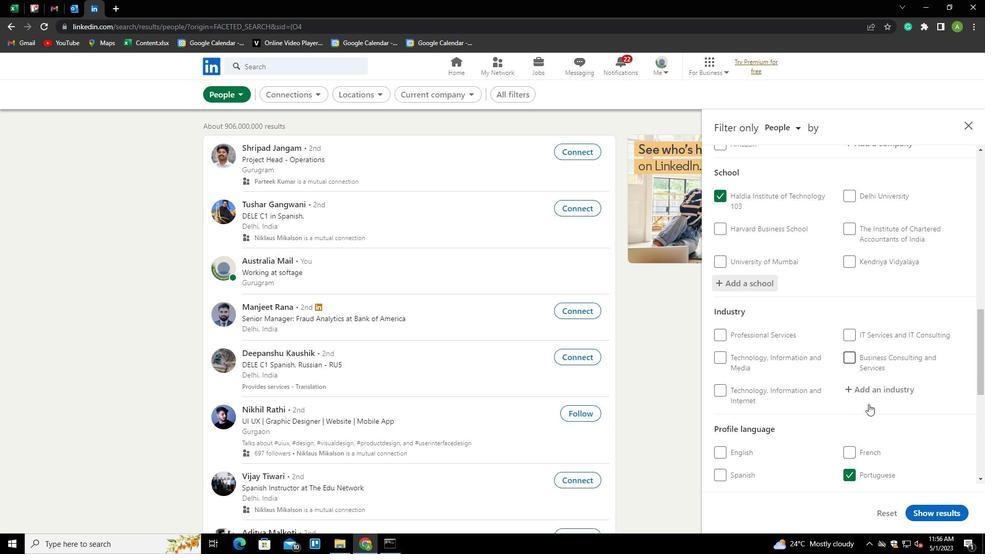 
Action: Mouse pressed left at (867, 387)
Screenshot: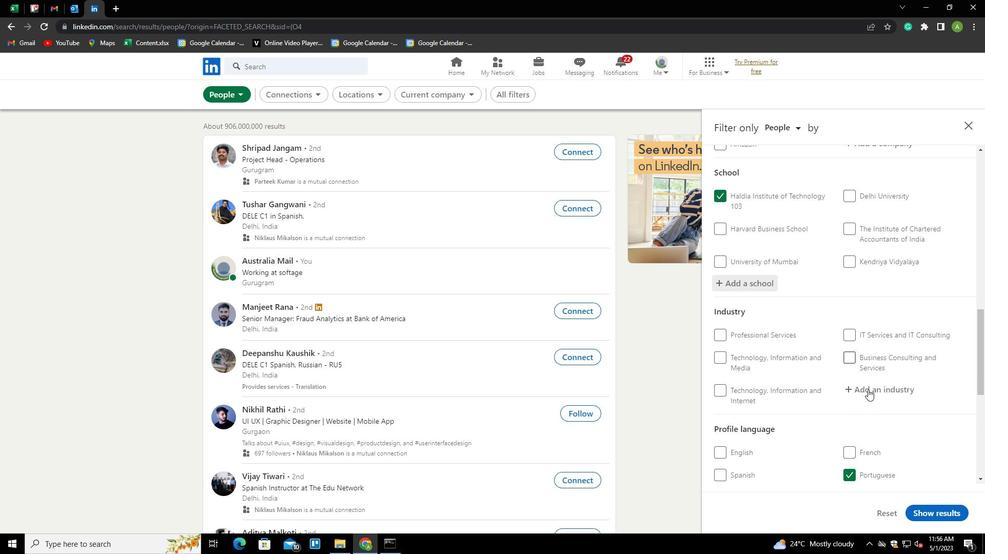 
Action: Key pressed <Key.shift>CONSUMER<Key.space><Key.shift>G<Key.down><Key.down><Key.enter>
Screenshot: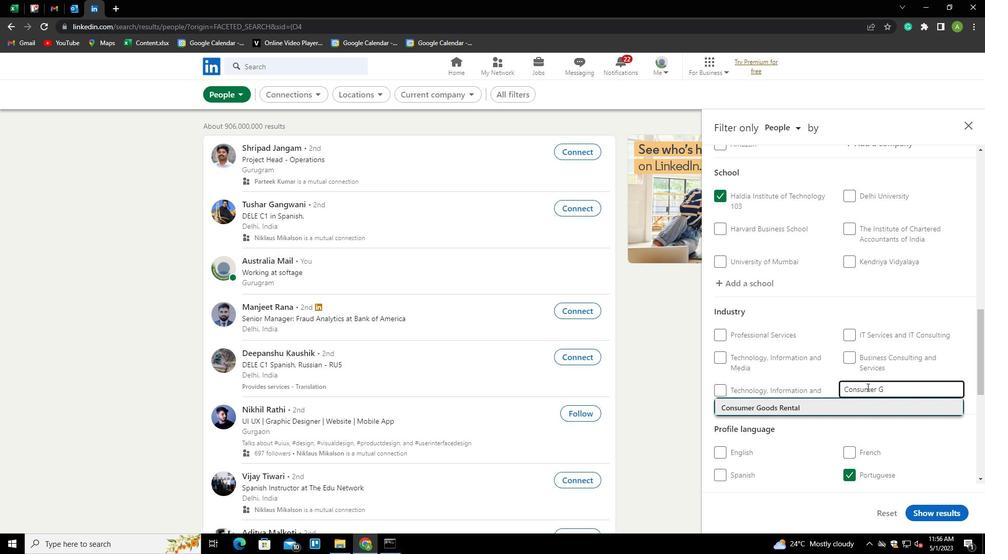 
Action: Mouse scrolled (867, 386) with delta (0, 0)
Screenshot: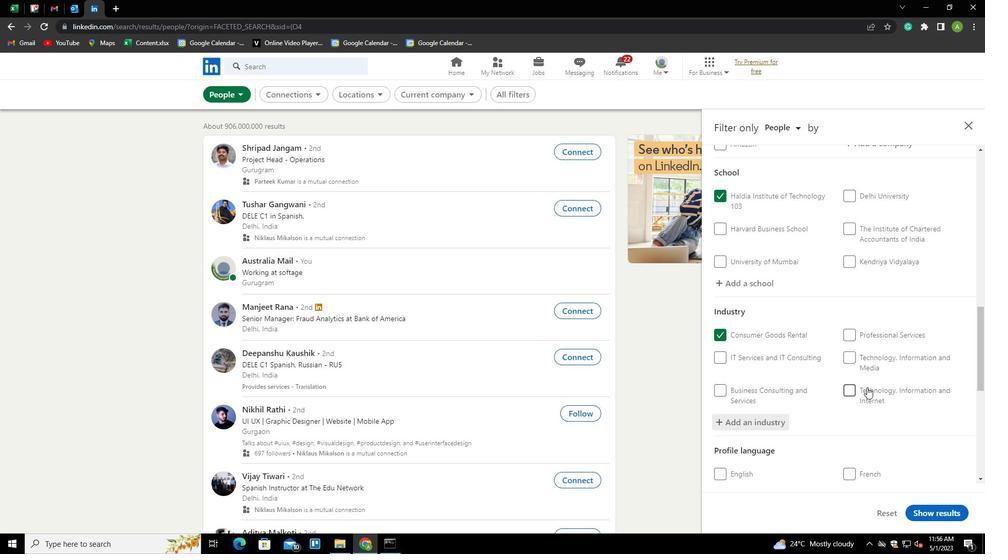 
Action: Mouse scrolled (867, 386) with delta (0, 0)
Screenshot: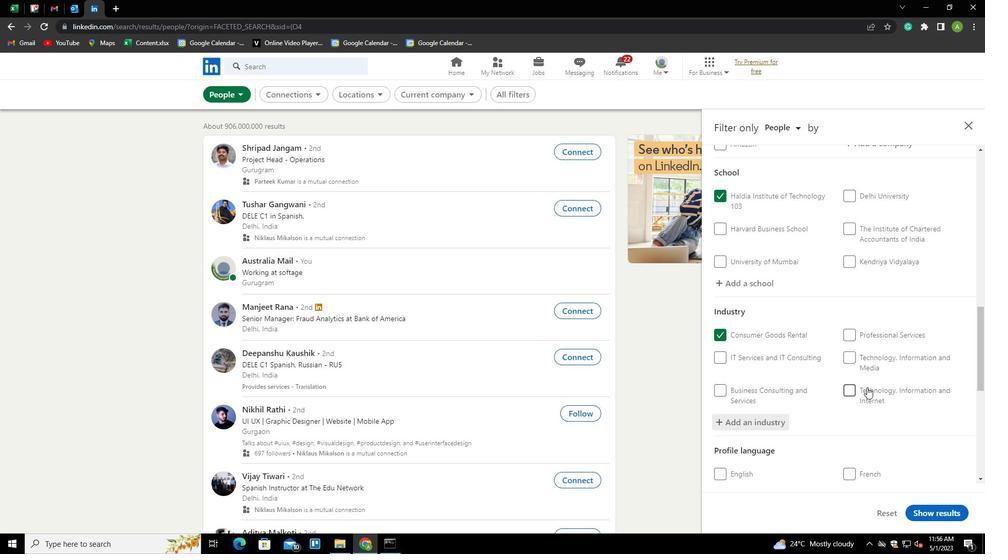 
Action: Mouse scrolled (867, 386) with delta (0, 0)
Screenshot: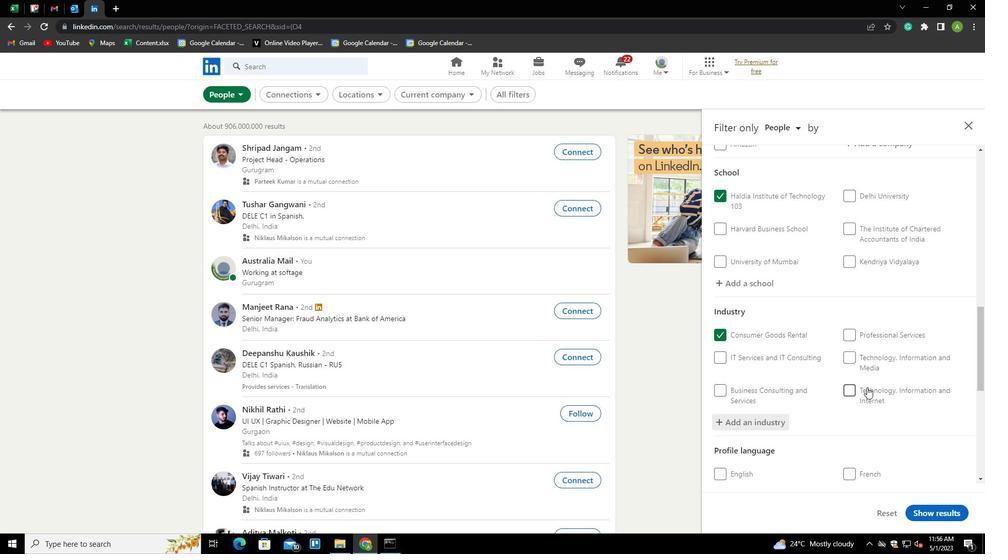 
Action: Mouse scrolled (867, 386) with delta (0, 0)
Screenshot: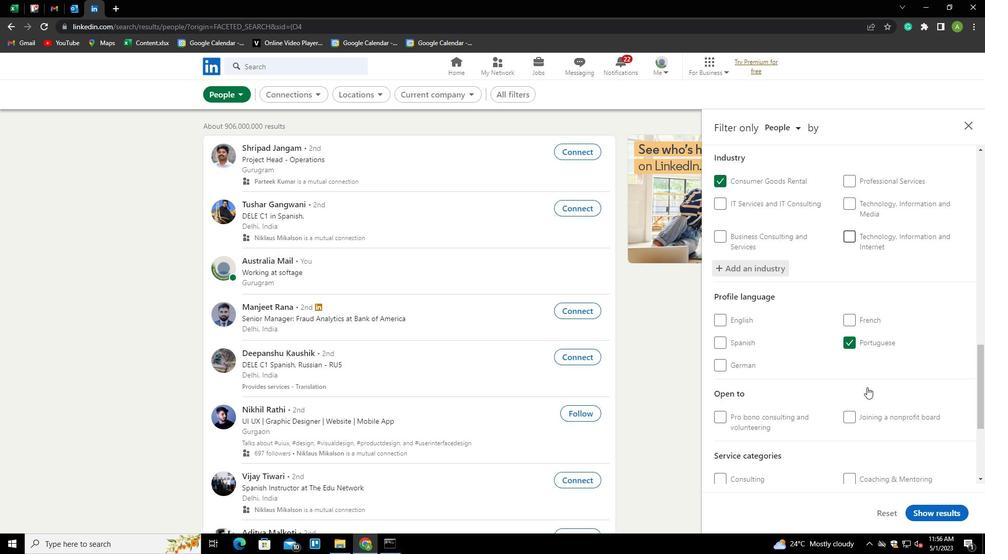 
Action: Mouse scrolled (867, 386) with delta (0, 0)
Screenshot: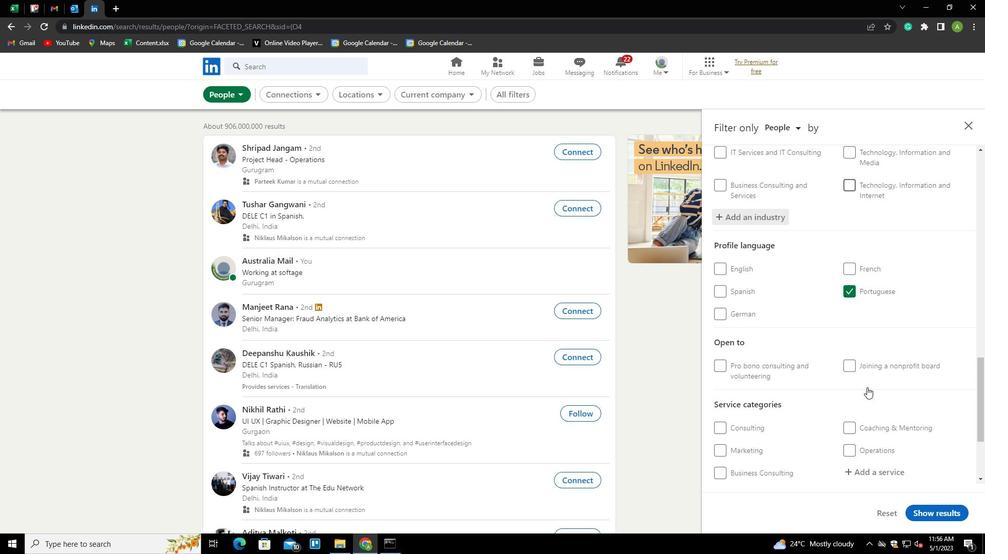
Action: Mouse scrolled (867, 386) with delta (0, 0)
Screenshot: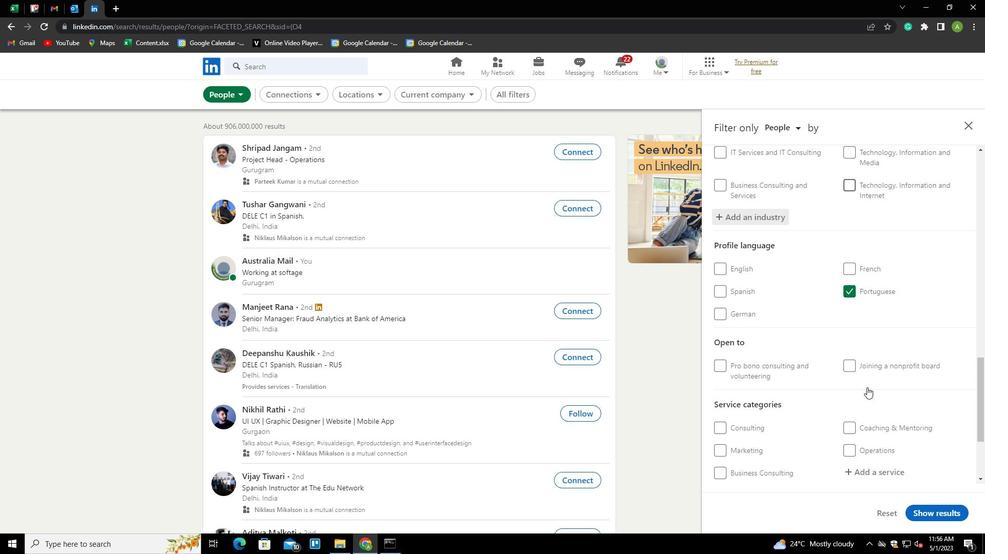 
Action: Mouse moved to (860, 372)
Screenshot: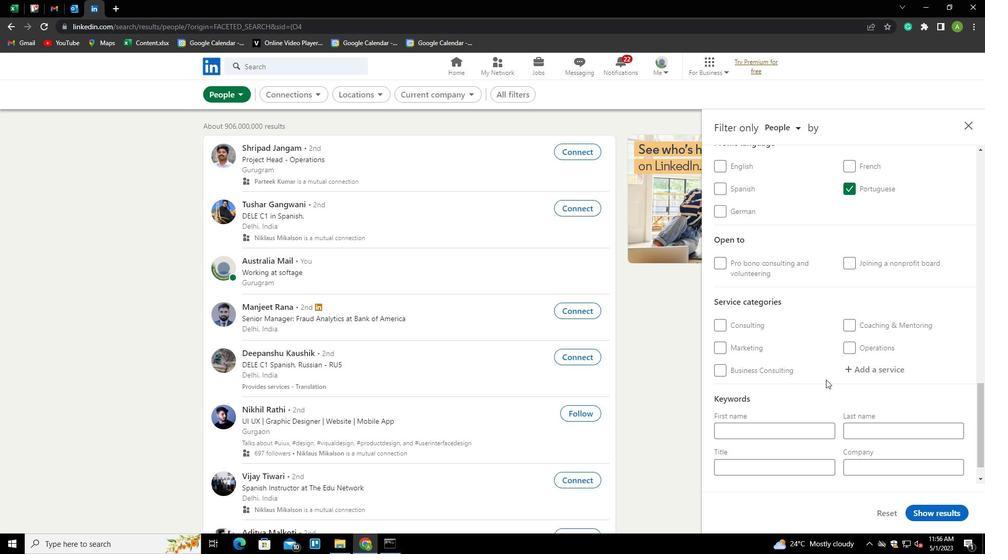 
Action: Mouse pressed left at (860, 372)
Screenshot: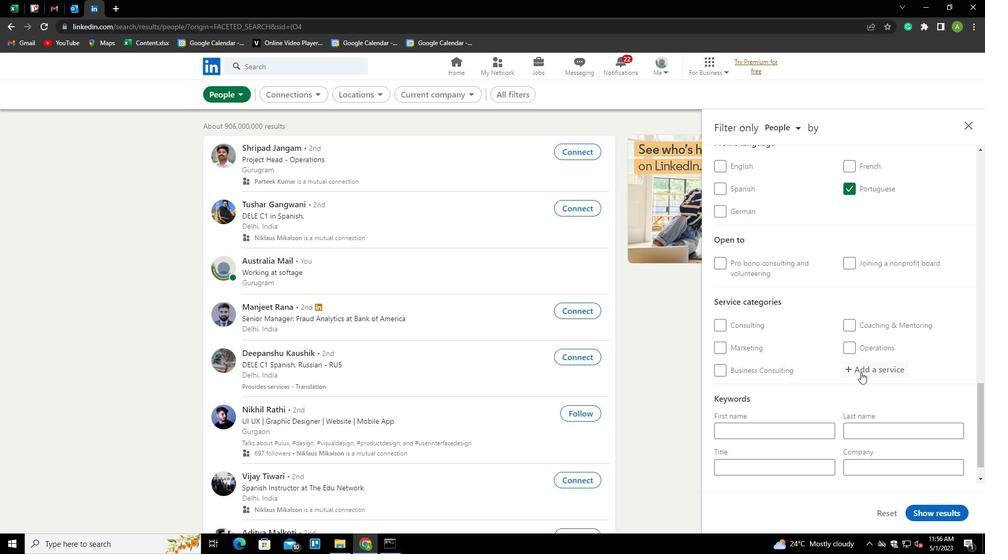 
Action: Mouse moved to (869, 370)
Screenshot: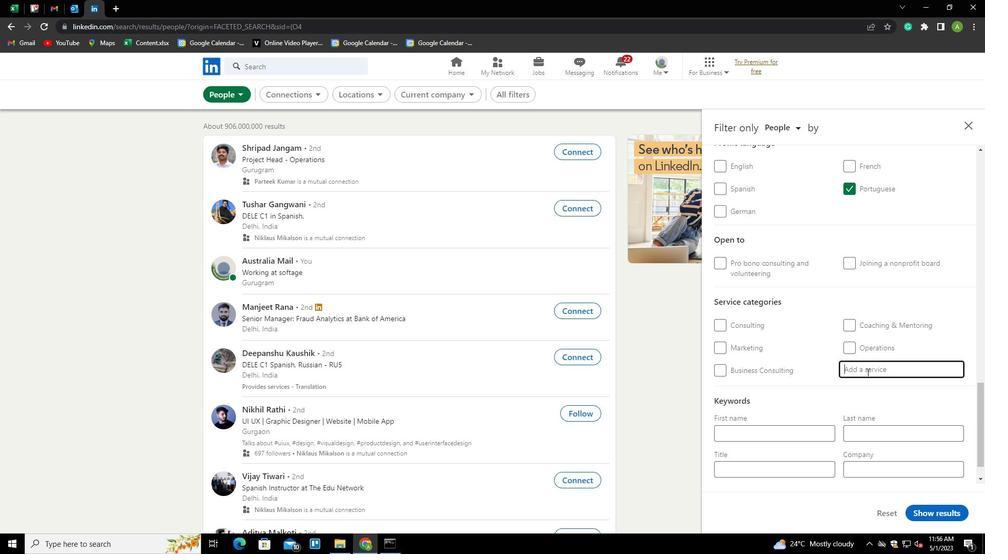 
Action: Mouse pressed left at (869, 370)
Screenshot: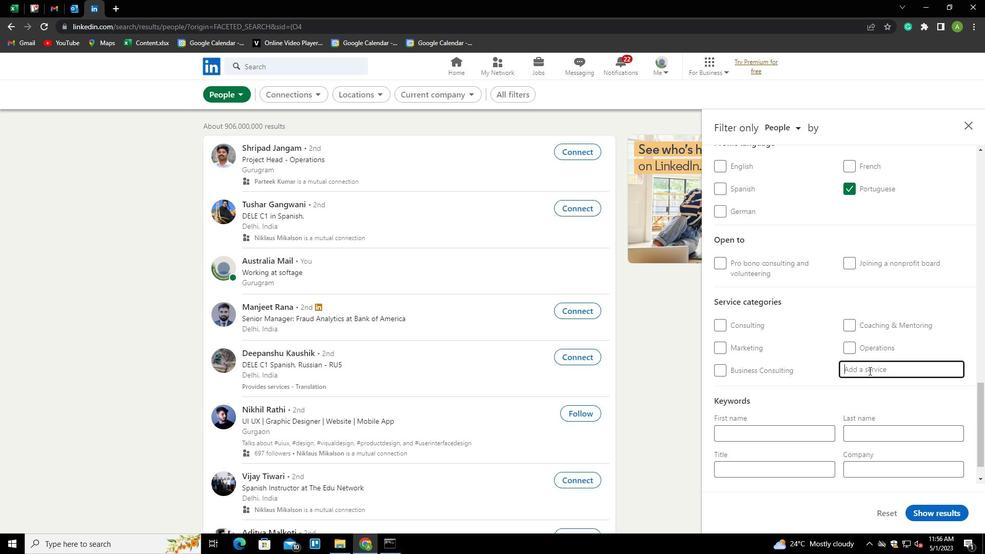 
Action: Key pressed <Key.shift><Key.shift><Key.shift><Key.shift><Key.shift><Key.shift><Key.shift><Key.shift><Key.shift><Key.shift>PUBLIC<Key.down><Key.enter>
Screenshot: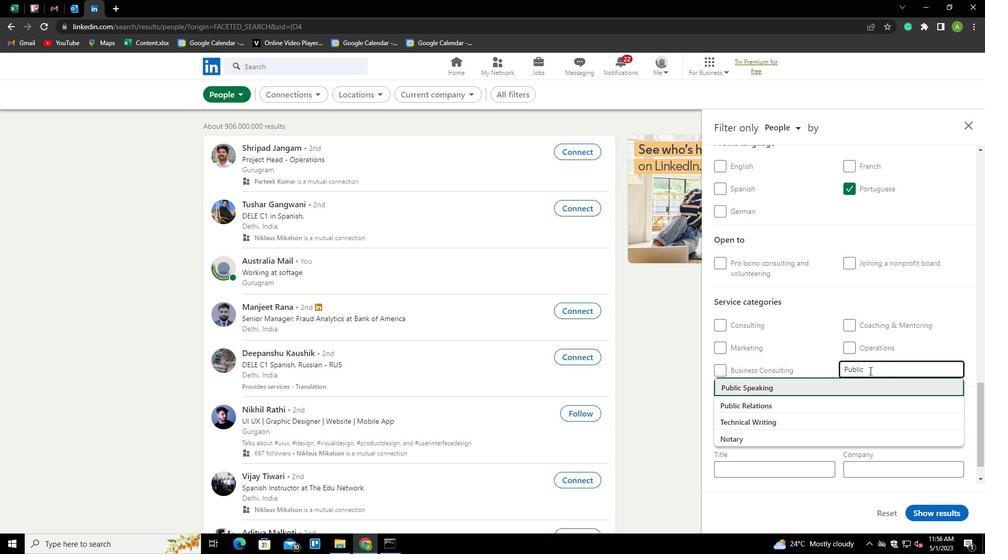 
Action: Mouse moved to (868, 367)
Screenshot: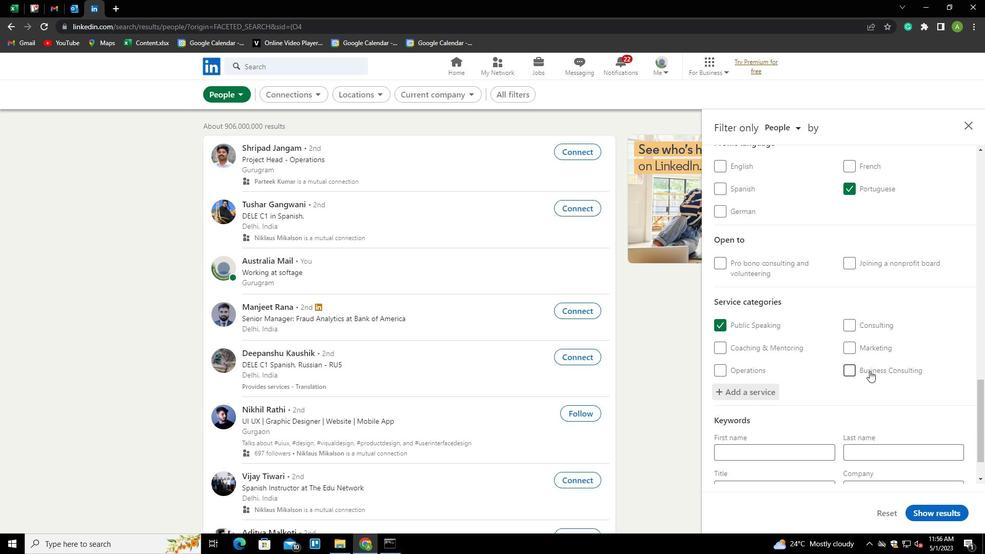 
Action: Mouse scrolled (868, 367) with delta (0, 0)
Screenshot: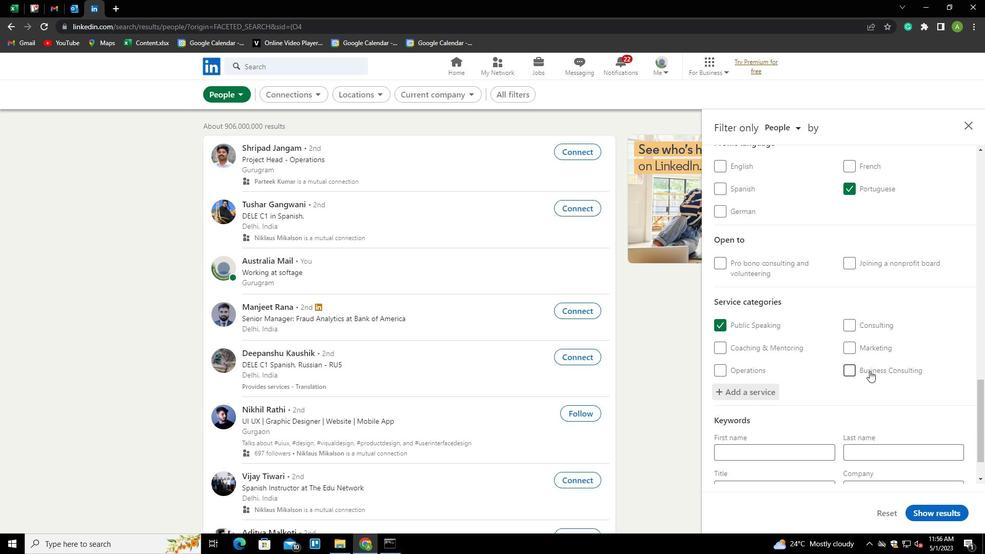 
Action: Mouse scrolled (868, 367) with delta (0, 0)
Screenshot: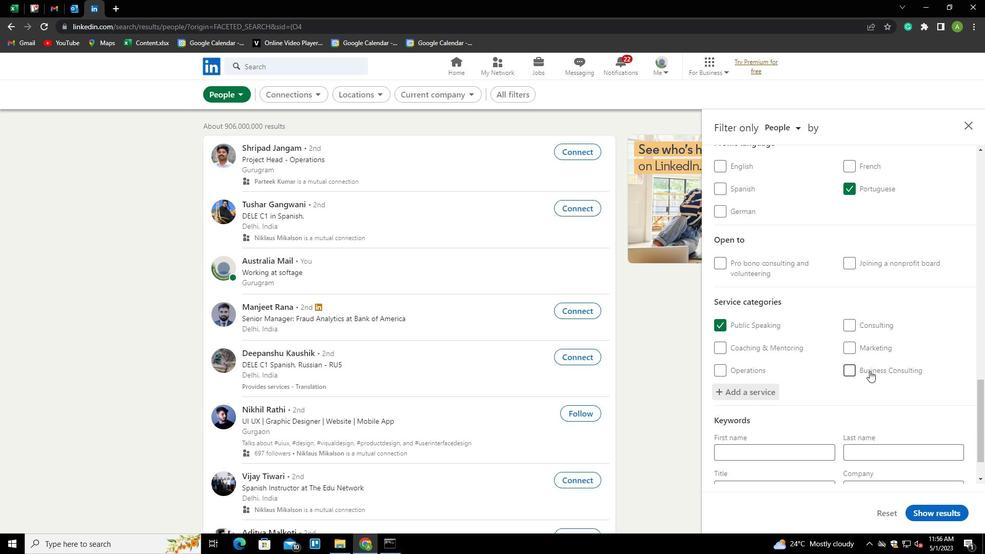 
Action: Mouse scrolled (868, 367) with delta (0, 0)
Screenshot: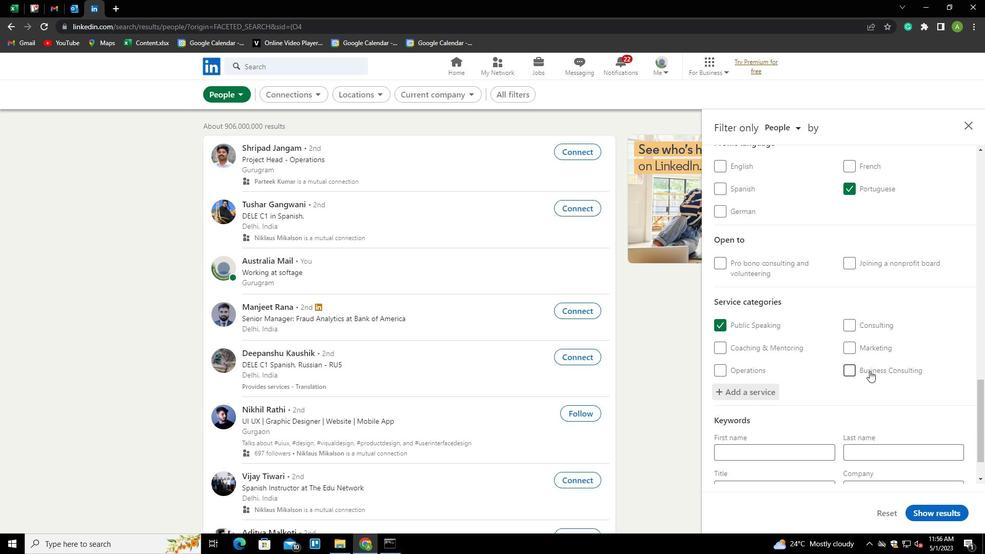 
Action: Mouse scrolled (868, 367) with delta (0, 0)
Screenshot: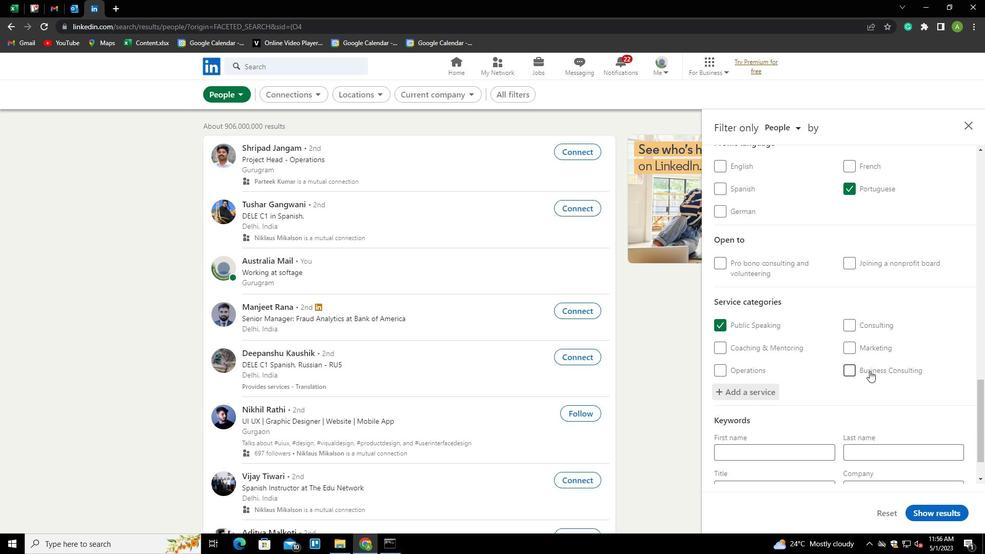 
Action: Mouse scrolled (868, 367) with delta (0, 0)
Screenshot: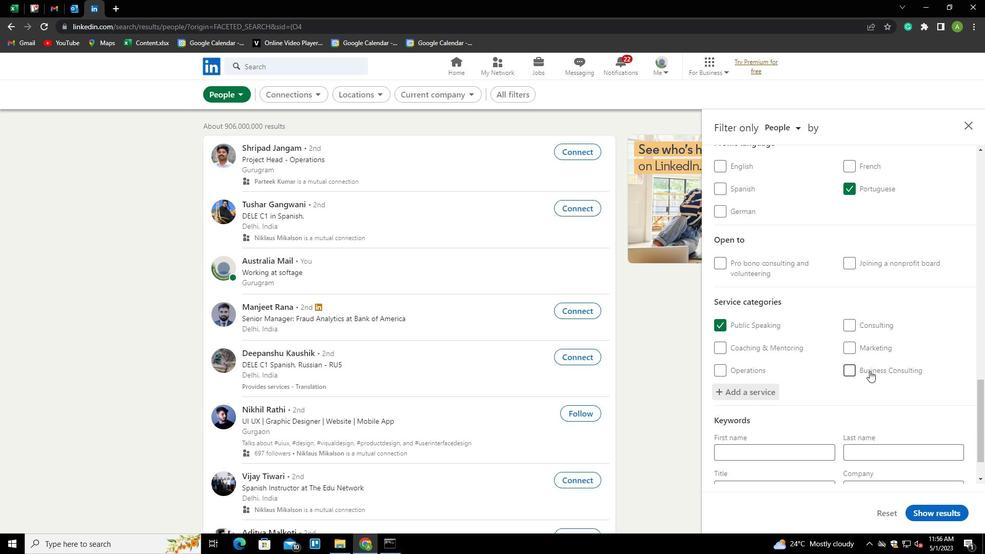 
Action: Mouse scrolled (868, 367) with delta (0, 0)
Screenshot: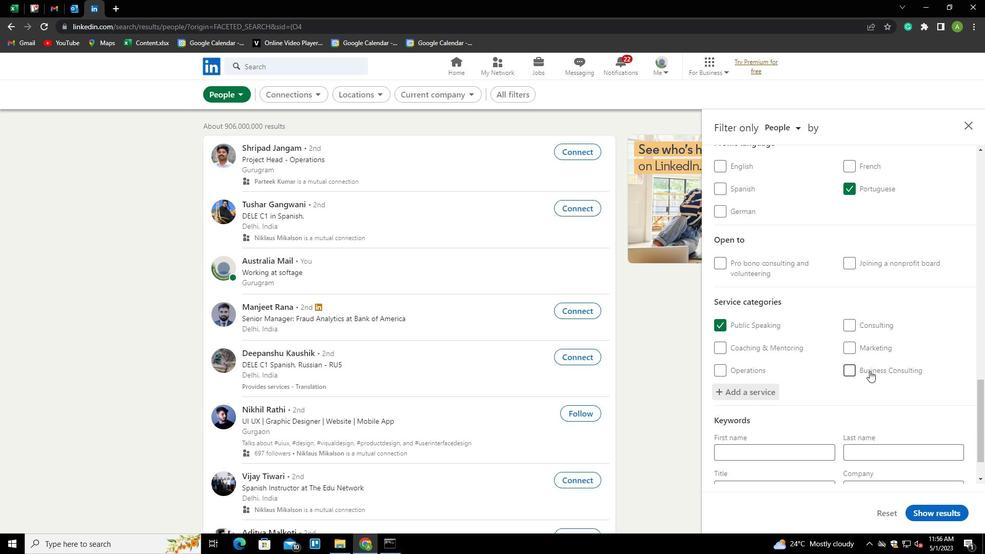 
Action: Mouse moved to (778, 438)
Screenshot: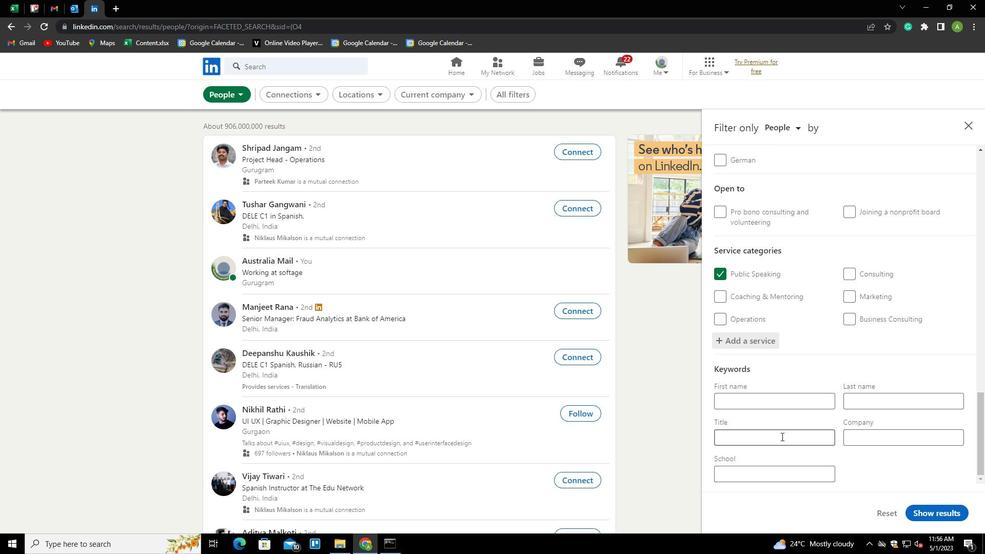 
Action: Mouse pressed left at (778, 438)
Screenshot: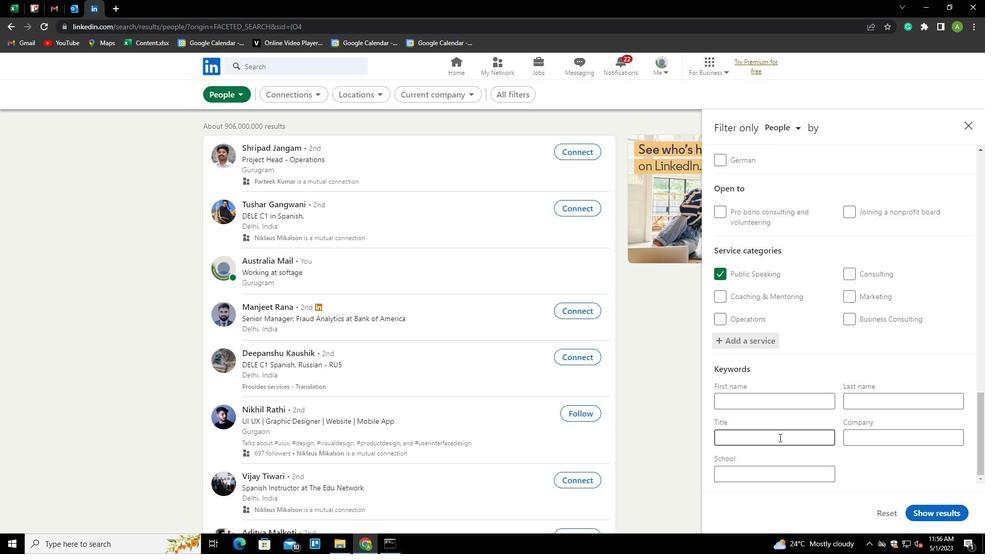 
Action: Mouse moved to (777, 438)
Screenshot: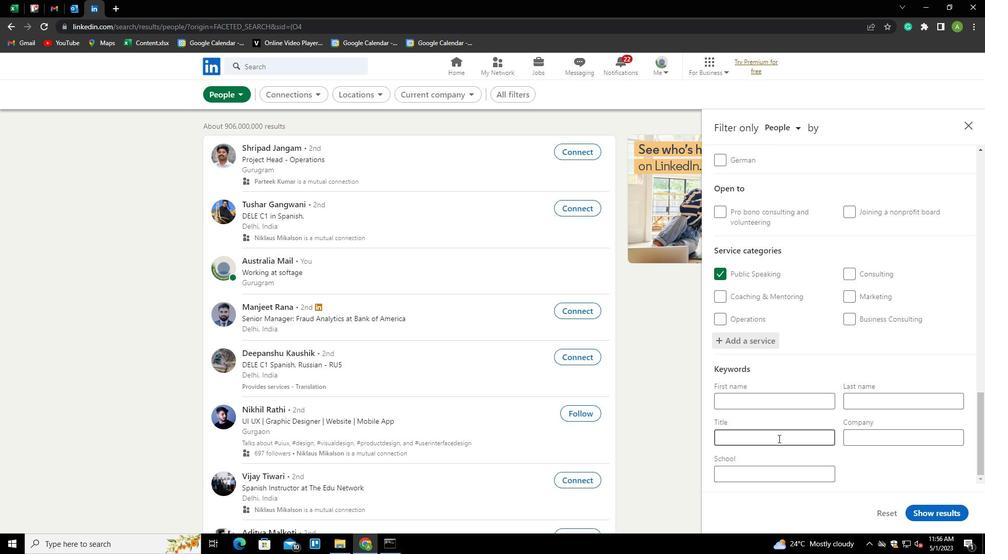 
Action: Key pressed <Key.shift>FINANCIAL<Key.space><Key.shift>ANALYST
Screenshot: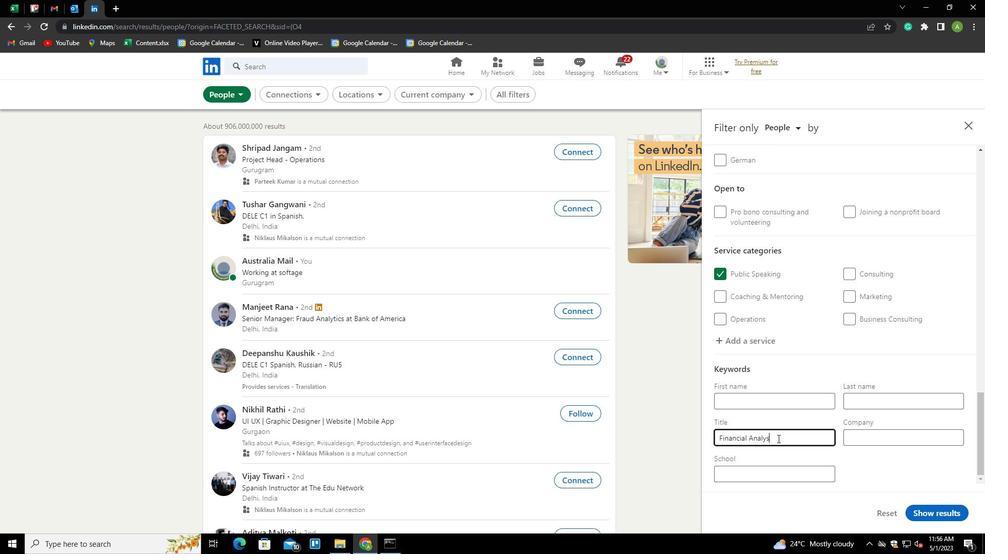 
Action: Mouse moved to (864, 476)
Screenshot: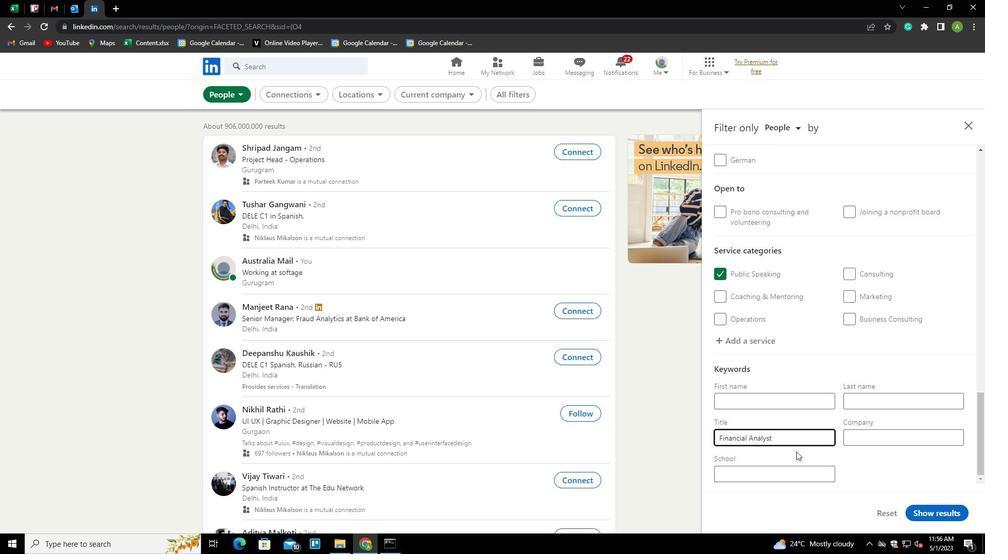 
Action: Mouse pressed left at (864, 476)
Screenshot: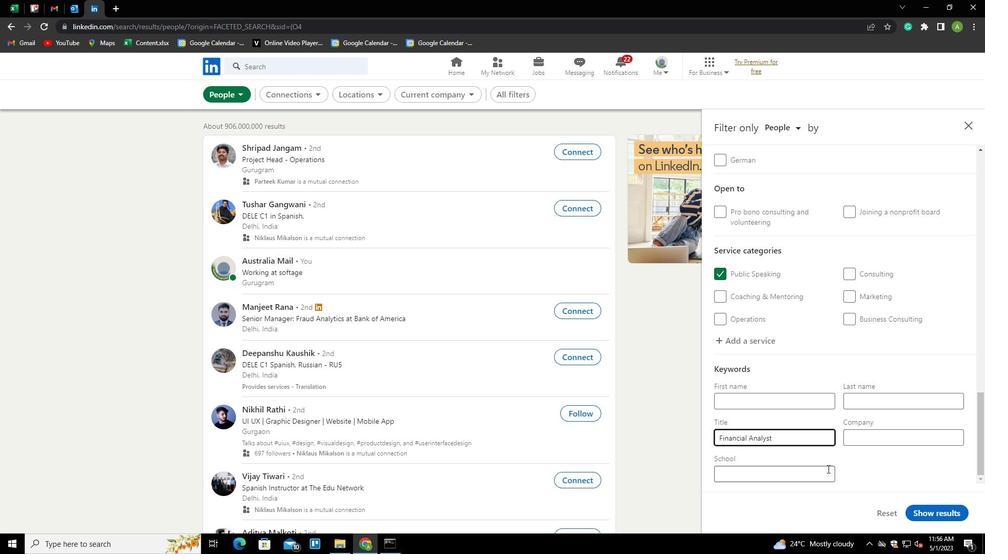 
Action: Mouse moved to (937, 514)
Screenshot: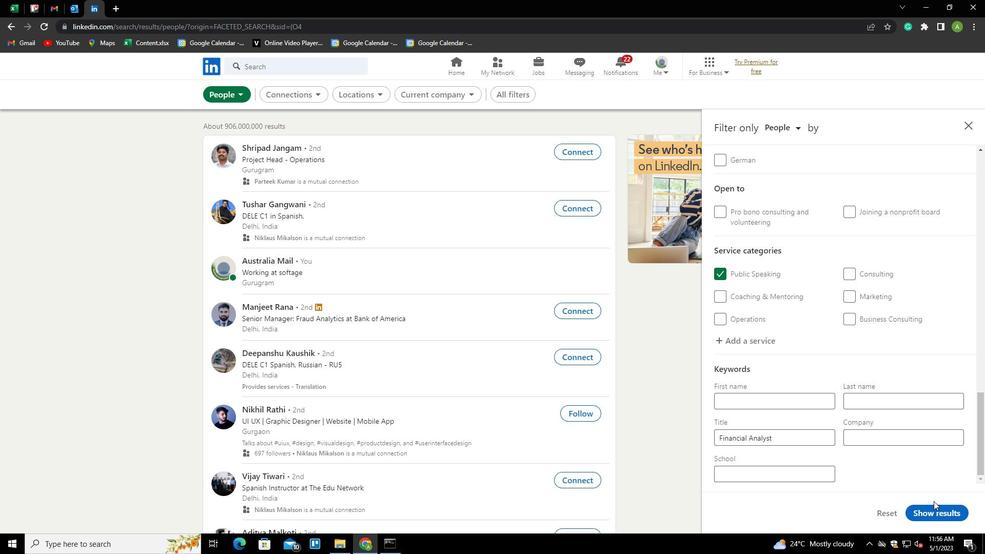
Action: Mouse pressed left at (937, 514)
Screenshot: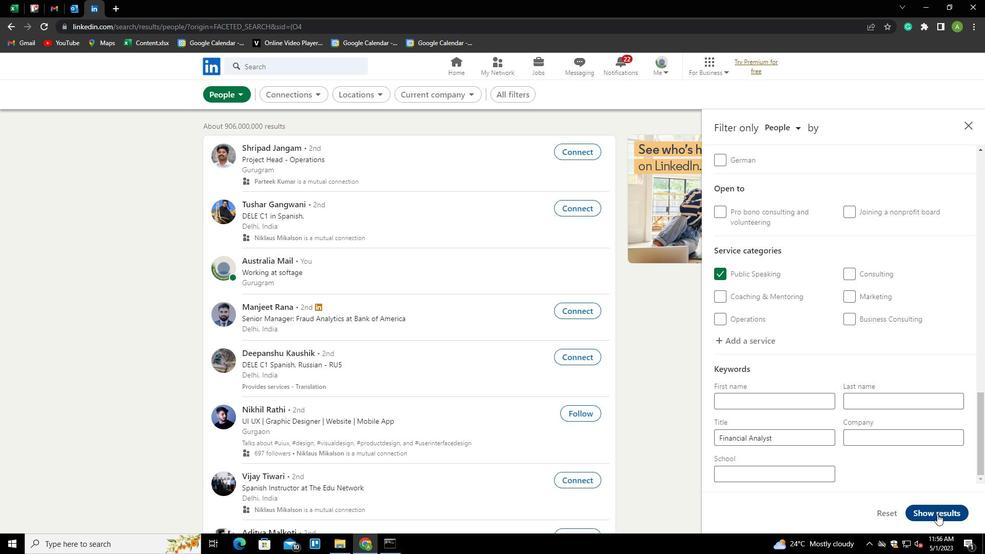 
